 Task: In the Contact  Audrey.Davis@macys.com, Create email and send with subject: 'Elevate Your Success: Introducing a Transformative Opportunity', and with mail content 'Good Day,_x000D_
Embrace the power of innovation. Our disruptive solution will propel your industry forward and position you as a leader in your field._x000D_
Best Regards', attach the document: Business_plan.docx and insert image: visitingcard.jpg. Below Best Regards, write Twitter and insert the URL: 'twitter.com'. Mark checkbox to create task to follow up : In 1 month. Logged in from softage.10@softage.net
Action: Mouse moved to (107, 80)
Screenshot: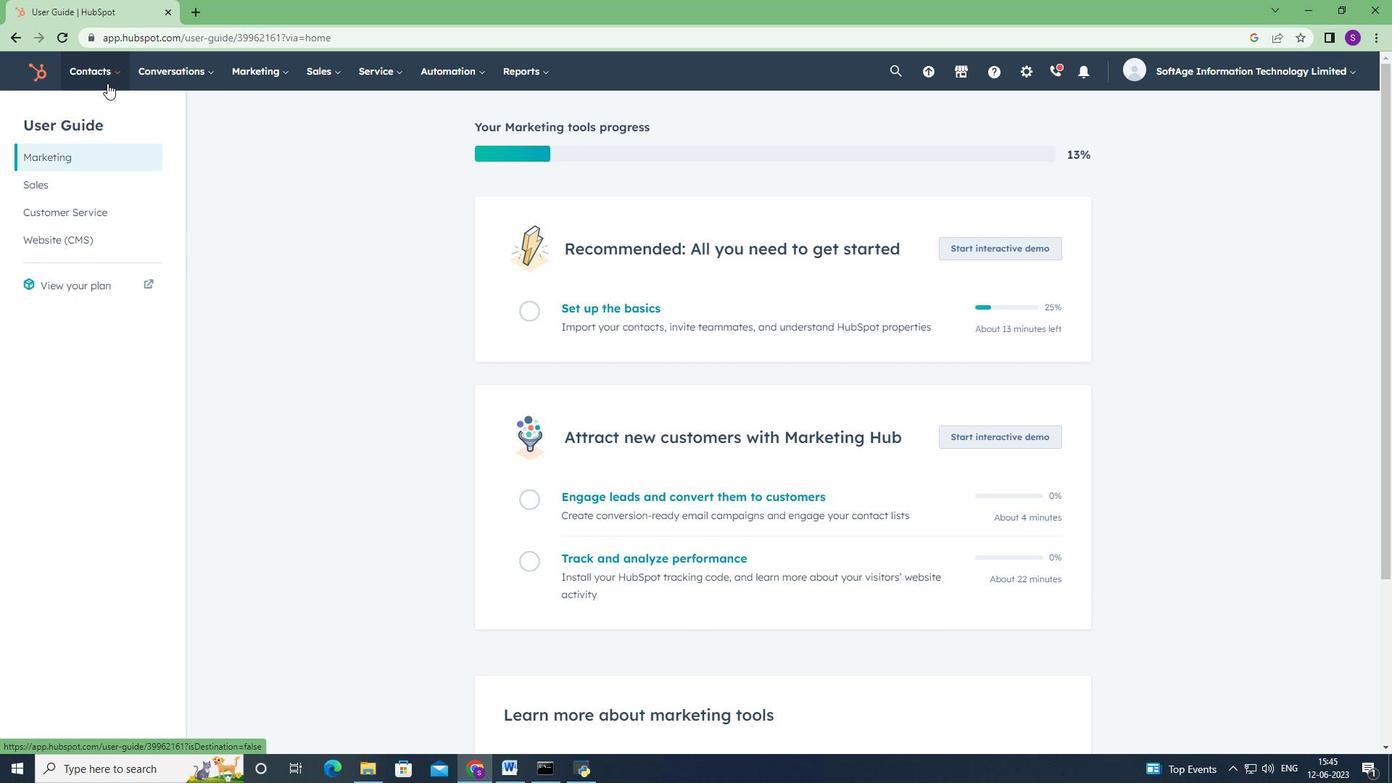 
Action: Mouse pressed left at (107, 80)
Screenshot: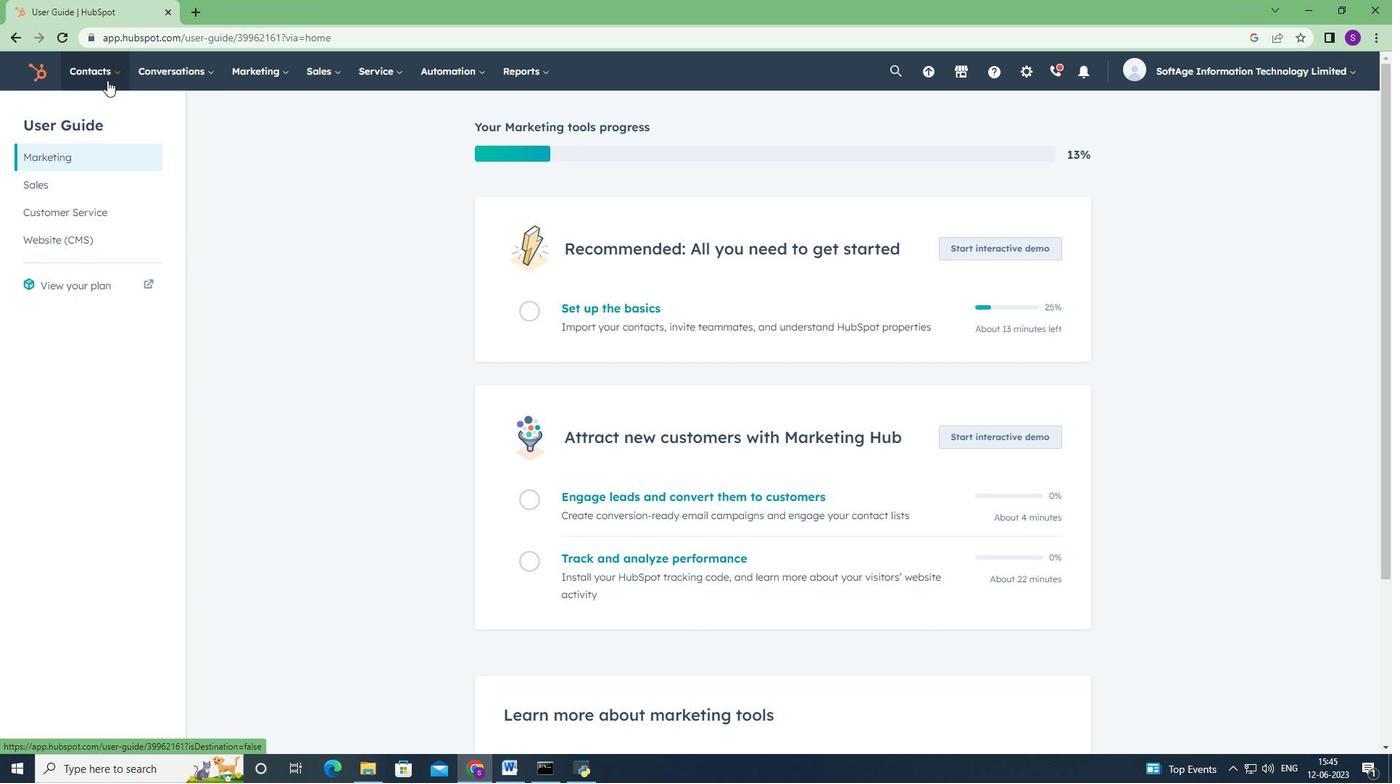 
Action: Mouse moved to (107, 122)
Screenshot: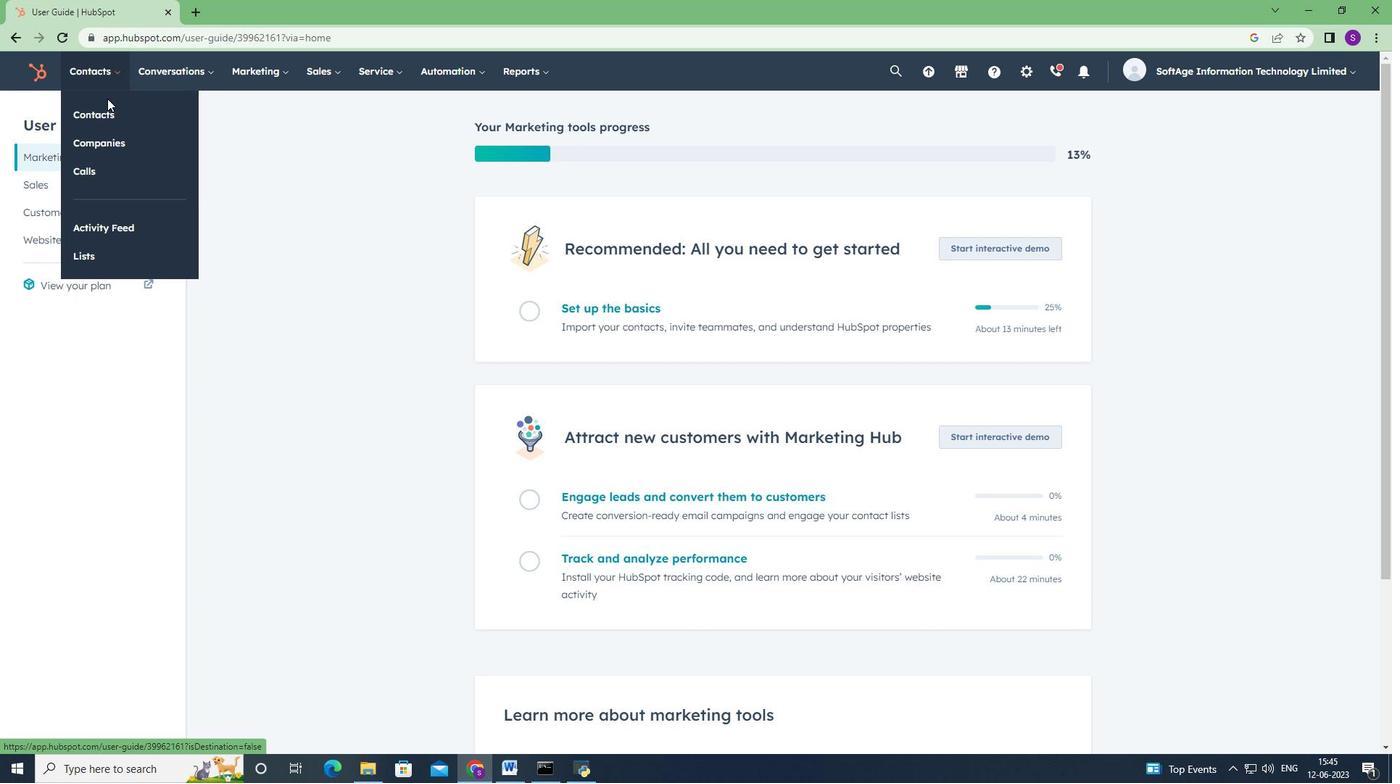 
Action: Mouse pressed left at (107, 122)
Screenshot: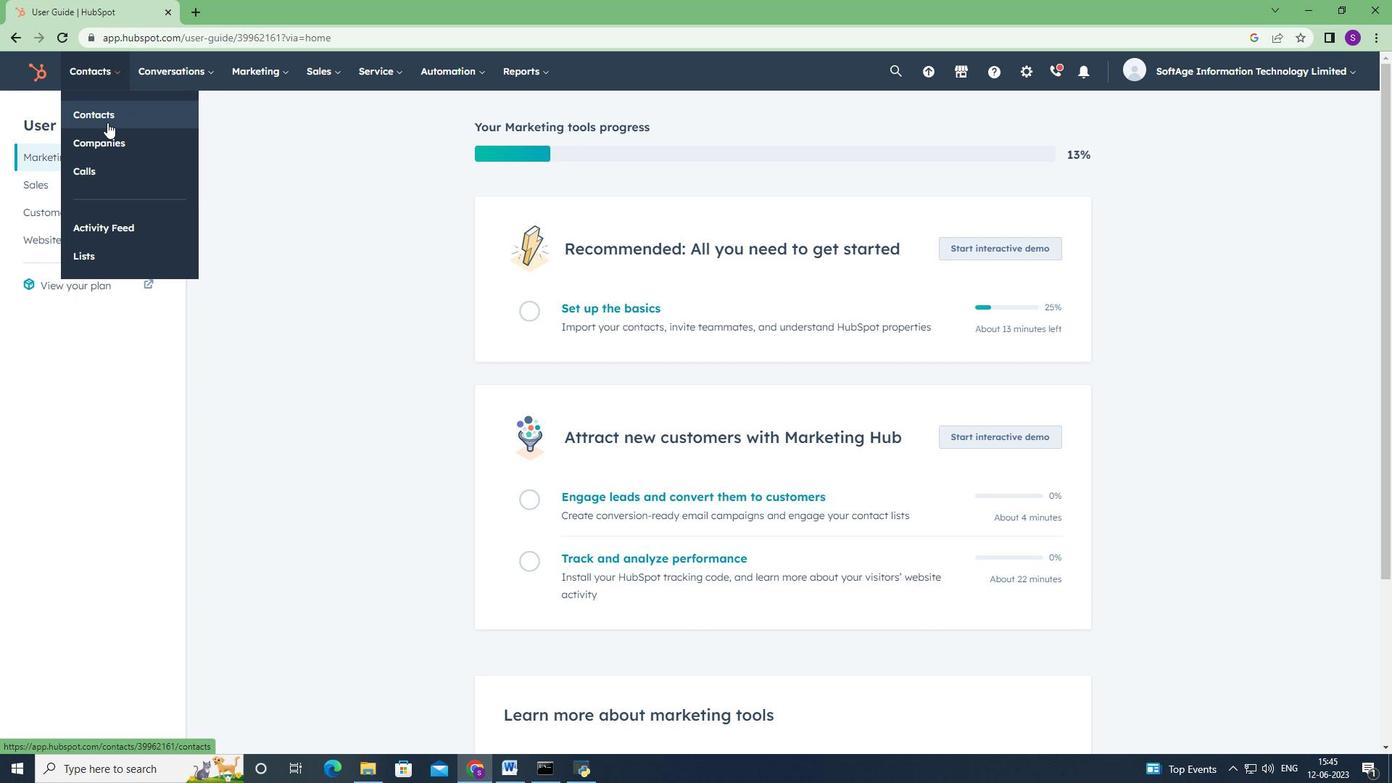 
Action: Mouse moved to (134, 242)
Screenshot: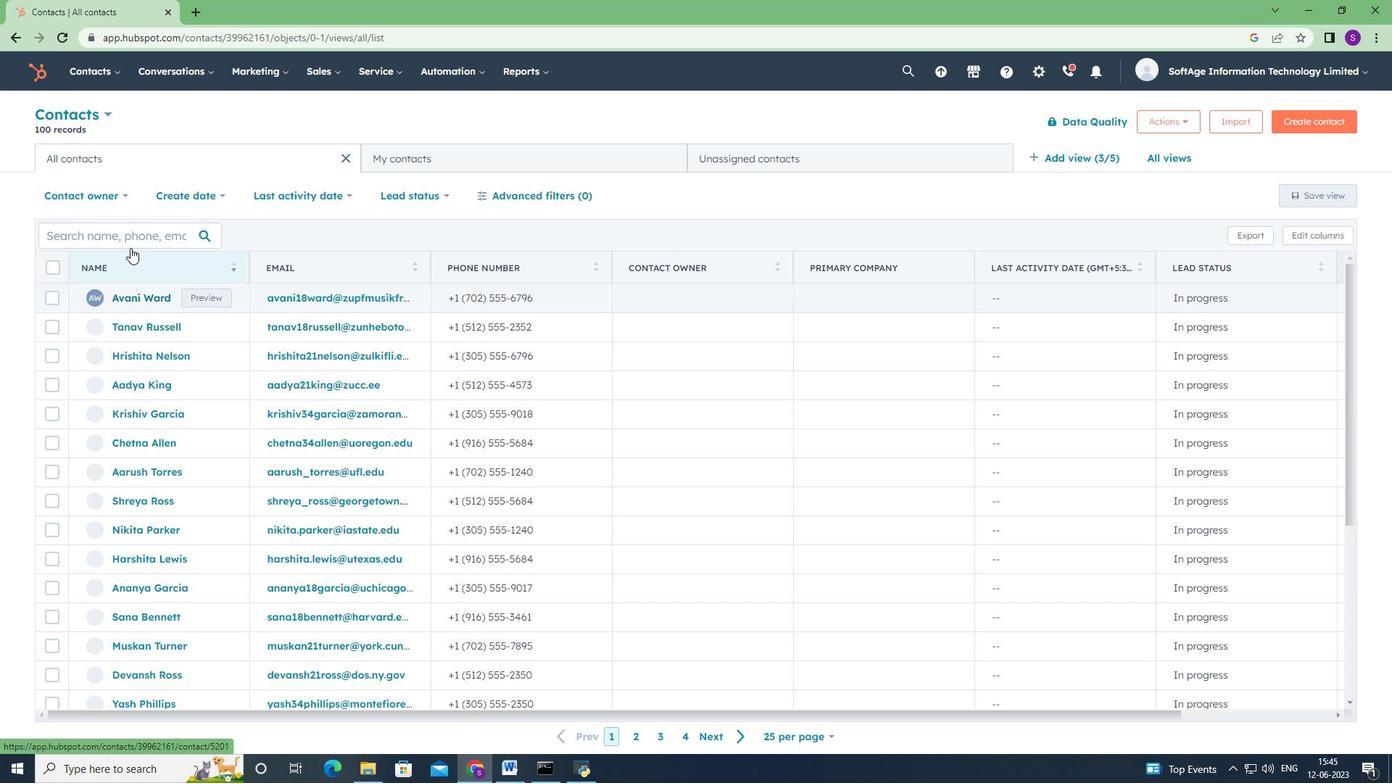 
Action: Mouse pressed left at (134, 242)
Screenshot: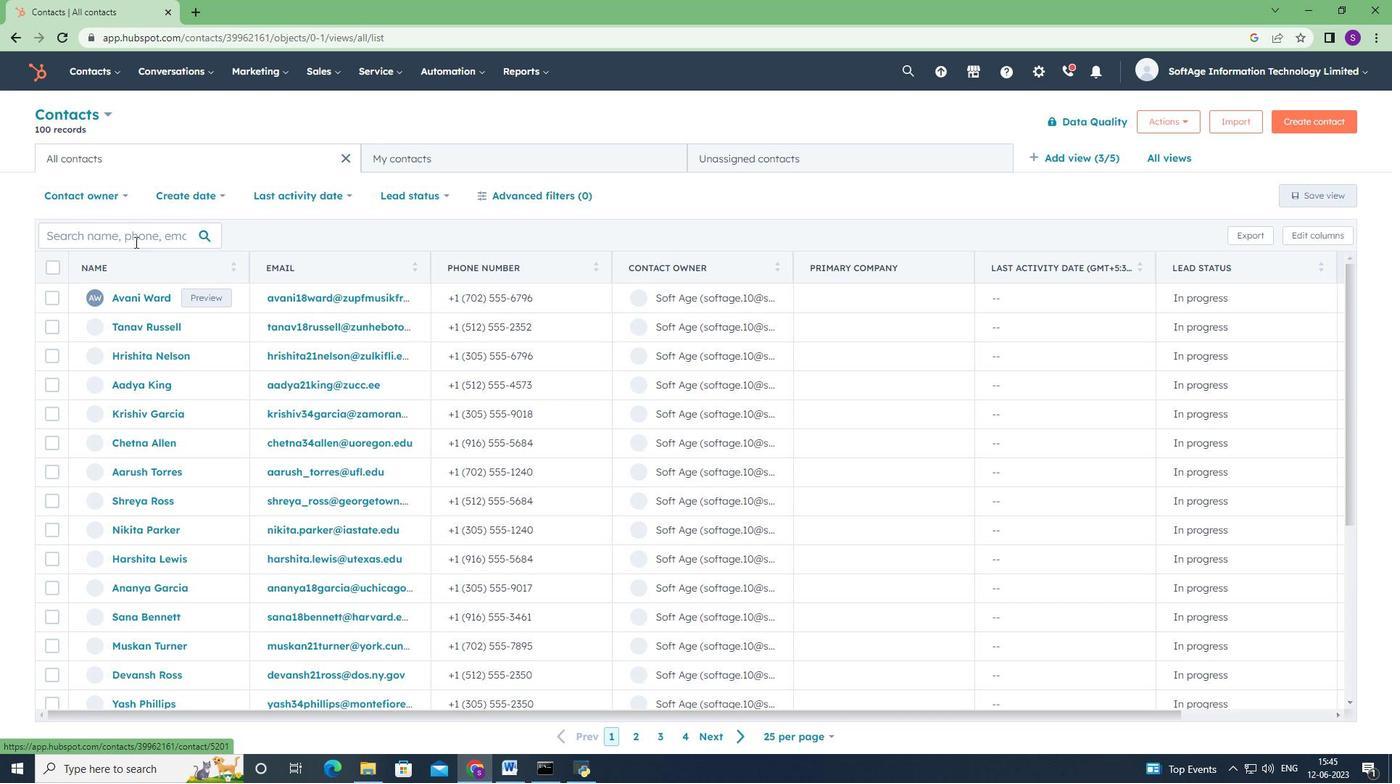 
Action: Key pressed <Key.shift>Audrey.<Key.shift><Key.shift><Key.shift><Key.shift><Key.shift><Key.shift><Key.shift><Key.shift><Key.shift><Key.shift><Key.shift><Key.shift><Key.shift><Key.shift><Key.shift>Davis<Key.shift><Key.shift>@macys.com
Screenshot: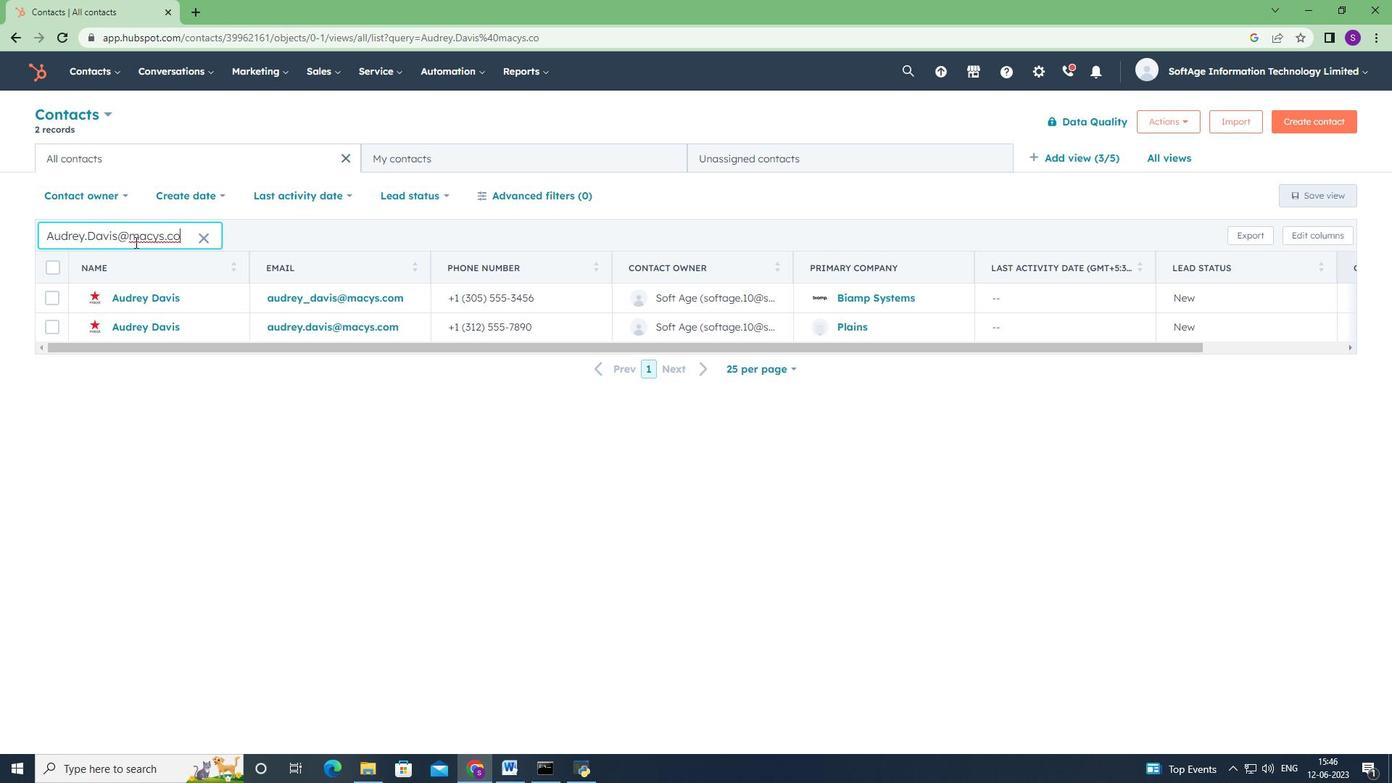 
Action: Mouse moved to (142, 329)
Screenshot: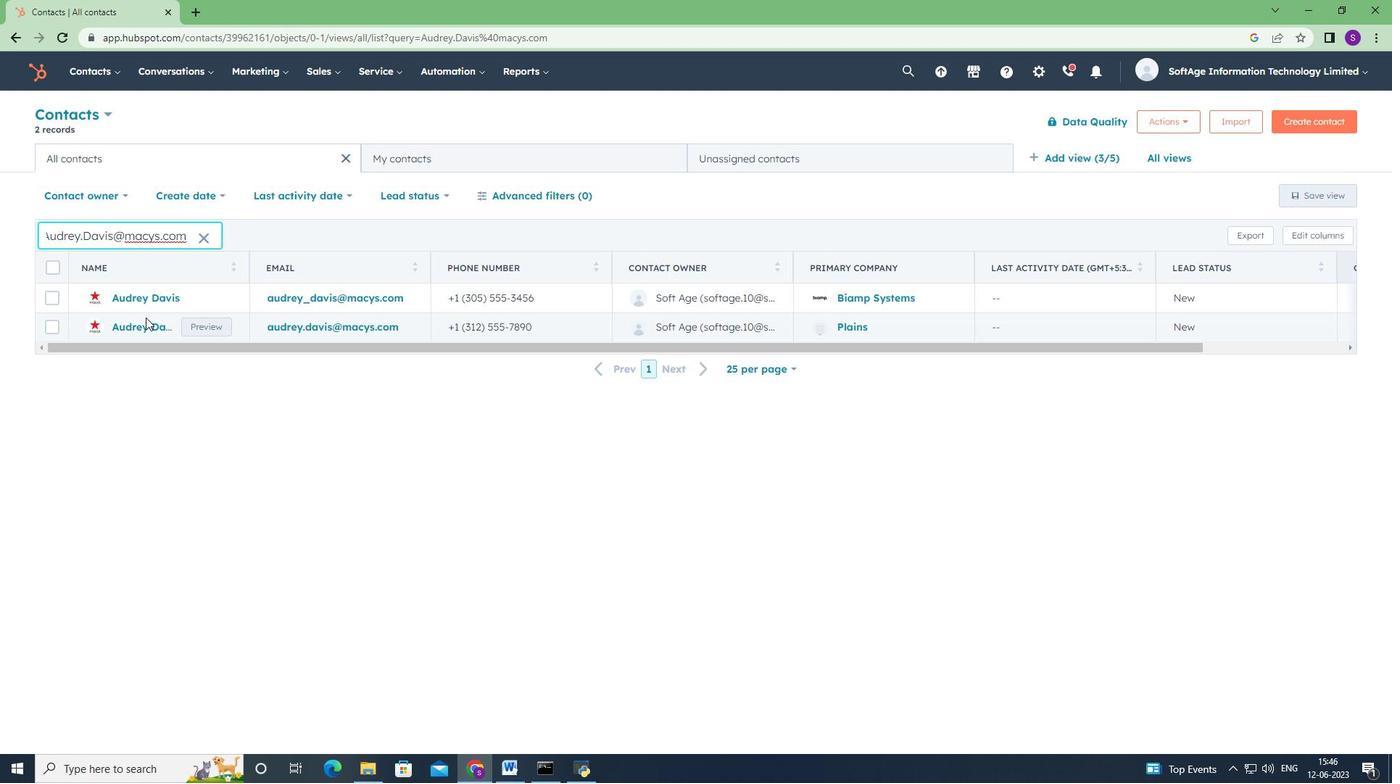 
Action: Mouse pressed left at (142, 329)
Screenshot: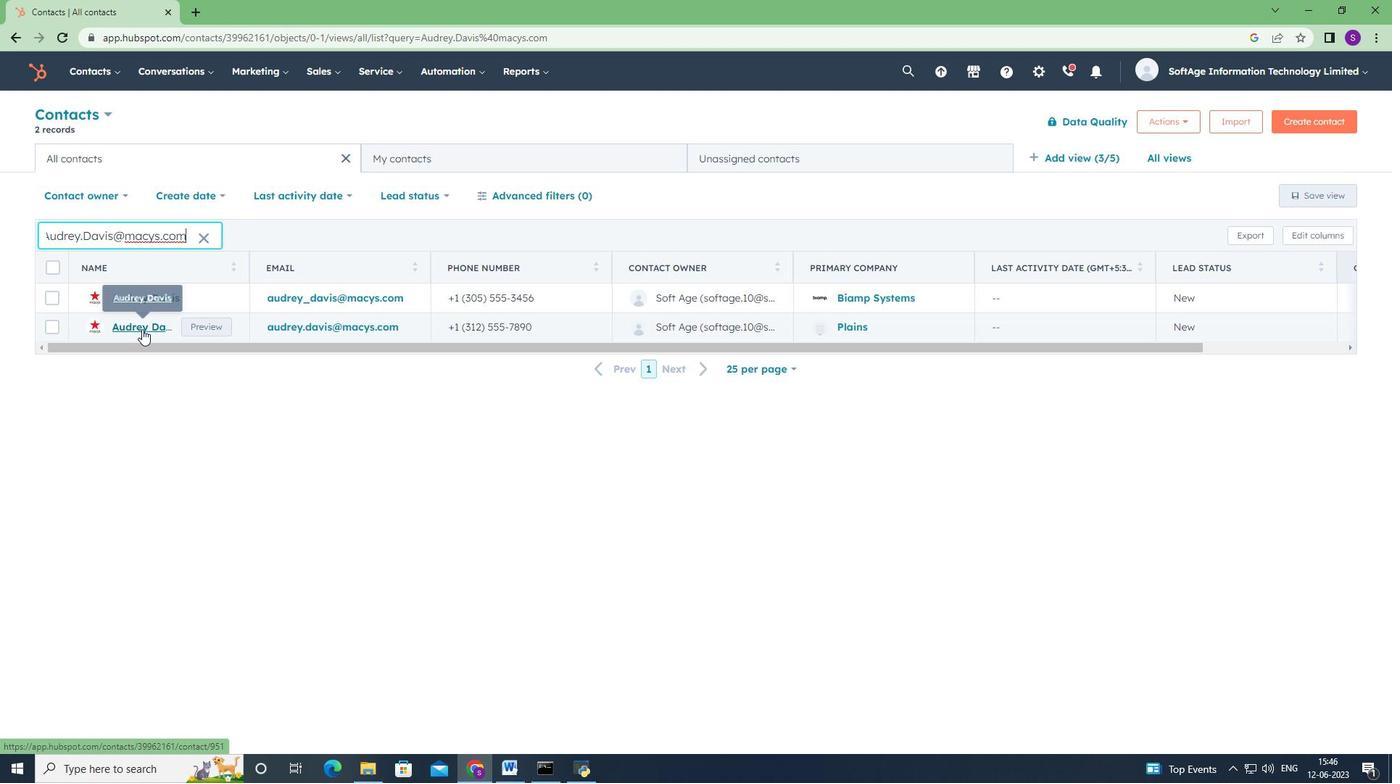 
Action: Mouse moved to (99, 247)
Screenshot: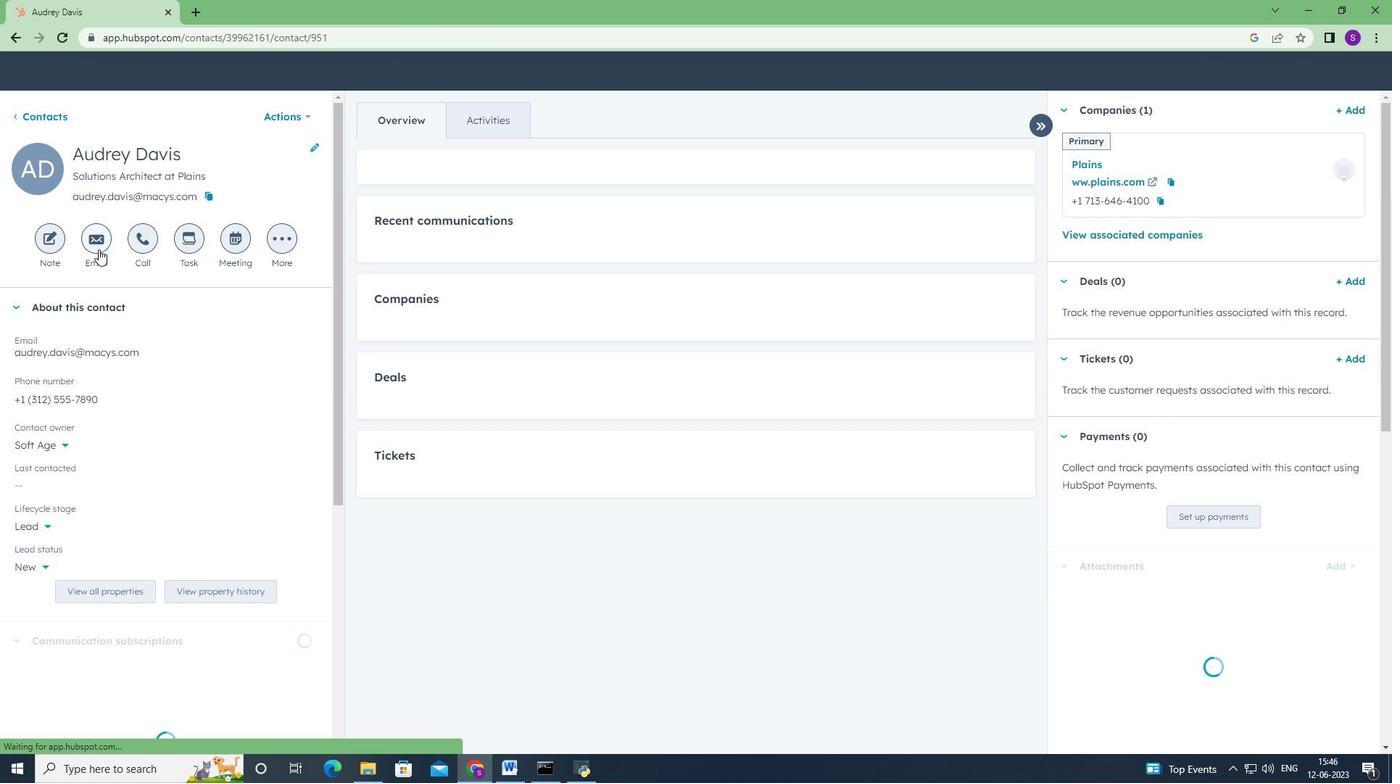
Action: Mouse pressed left at (99, 247)
Screenshot: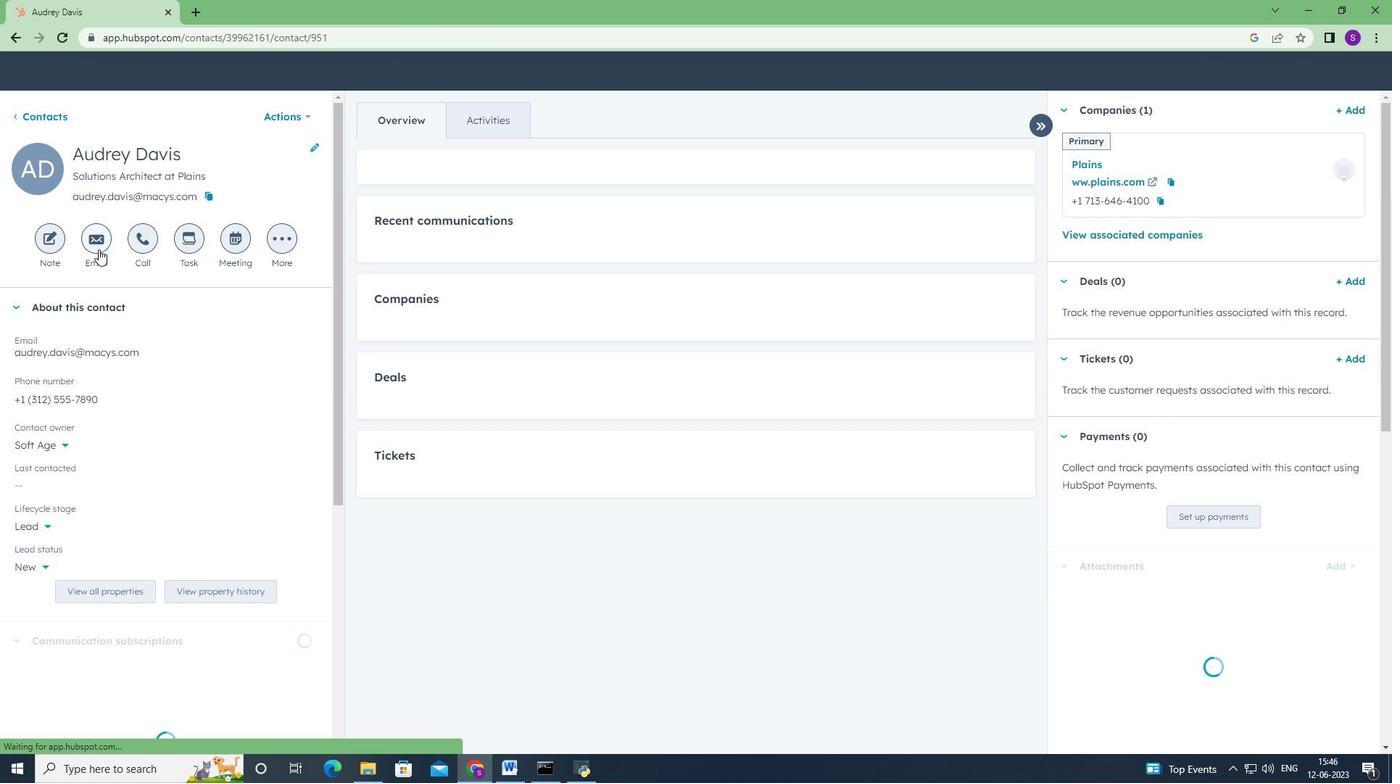 
Action: Mouse moved to (882, 485)
Screenshot: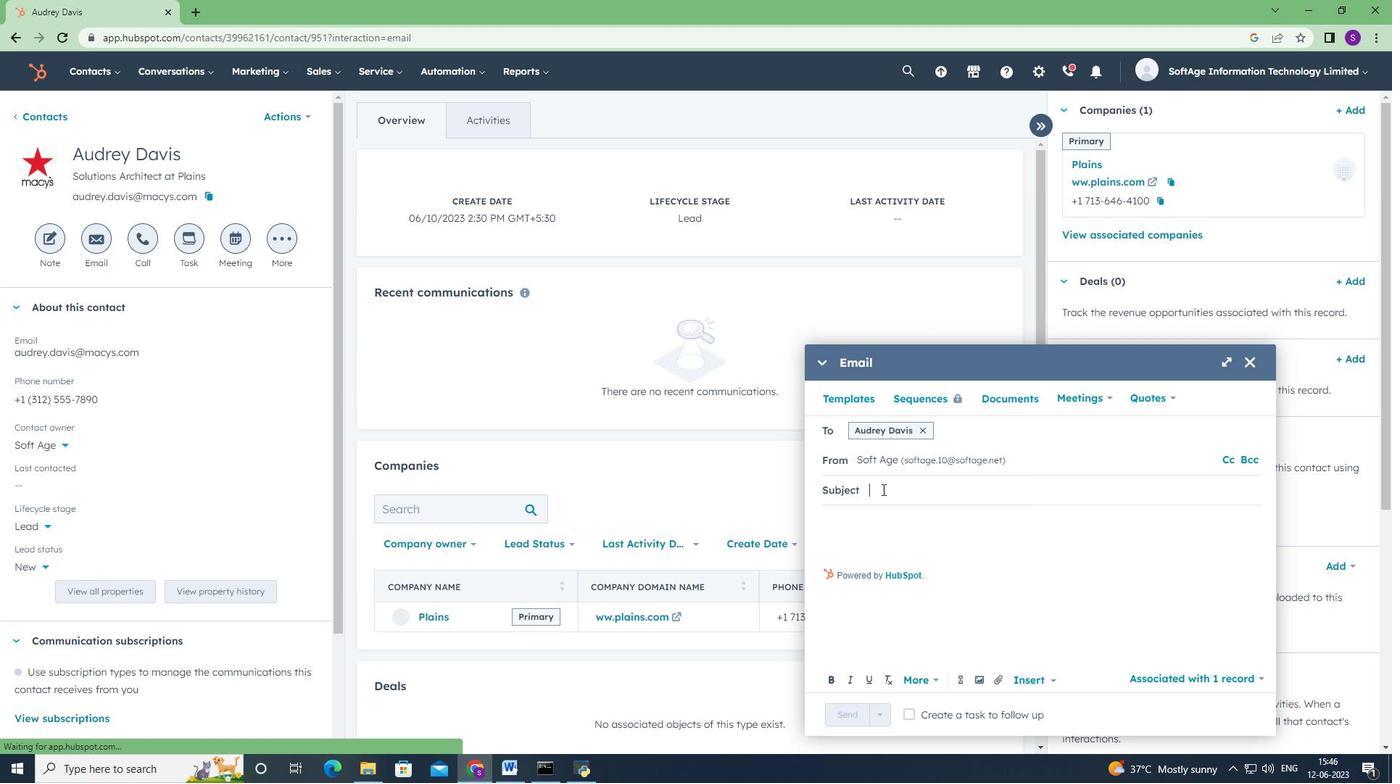 
Action: Key pressed <Key.shift>Elevate<Key.space><Key.shift>Your<Key.space><Key.shift><Key.shift><Key.shift><Key.shift><Key.shift><Key.shift><Key.shift><Key.shift><Key.shift><Key.shift><Key.shift><Key.shift><Key.shift><Key.shift><Key.shift>Success<Key.shift><Key.shift><Key.shift><Key.shift><Key.shift><Key.shift><Key.shift><Key.shift><Key.shift><Key.shift><Key.shift><Key.shift><Key.shift><Key.shift><Key.shift><Key.shift><Key.shift><Key.shift><Key.shift><Key.shift><Key.shift><Key.shift><Key.shift><Key.shift><Key.shift><Key.shift><Key.shift>:<Key.space><Key.shift><Key.shift><Key.shift>Introducing<Key.space>a<Key.space><Key.shift>Transformative<Key.space><Key.shift>Opportunity
Screenshot: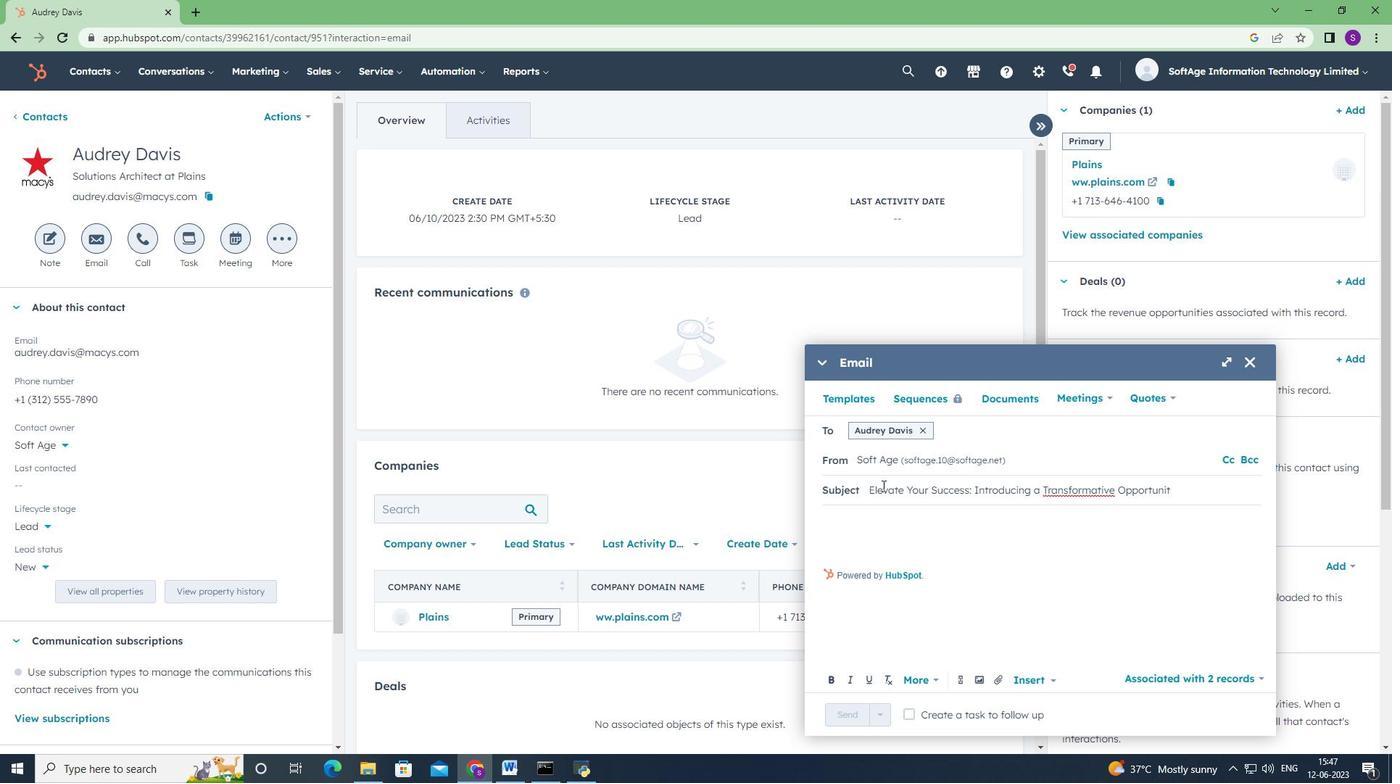 
Action: Mouse moved to (854, 525)
Screenshot: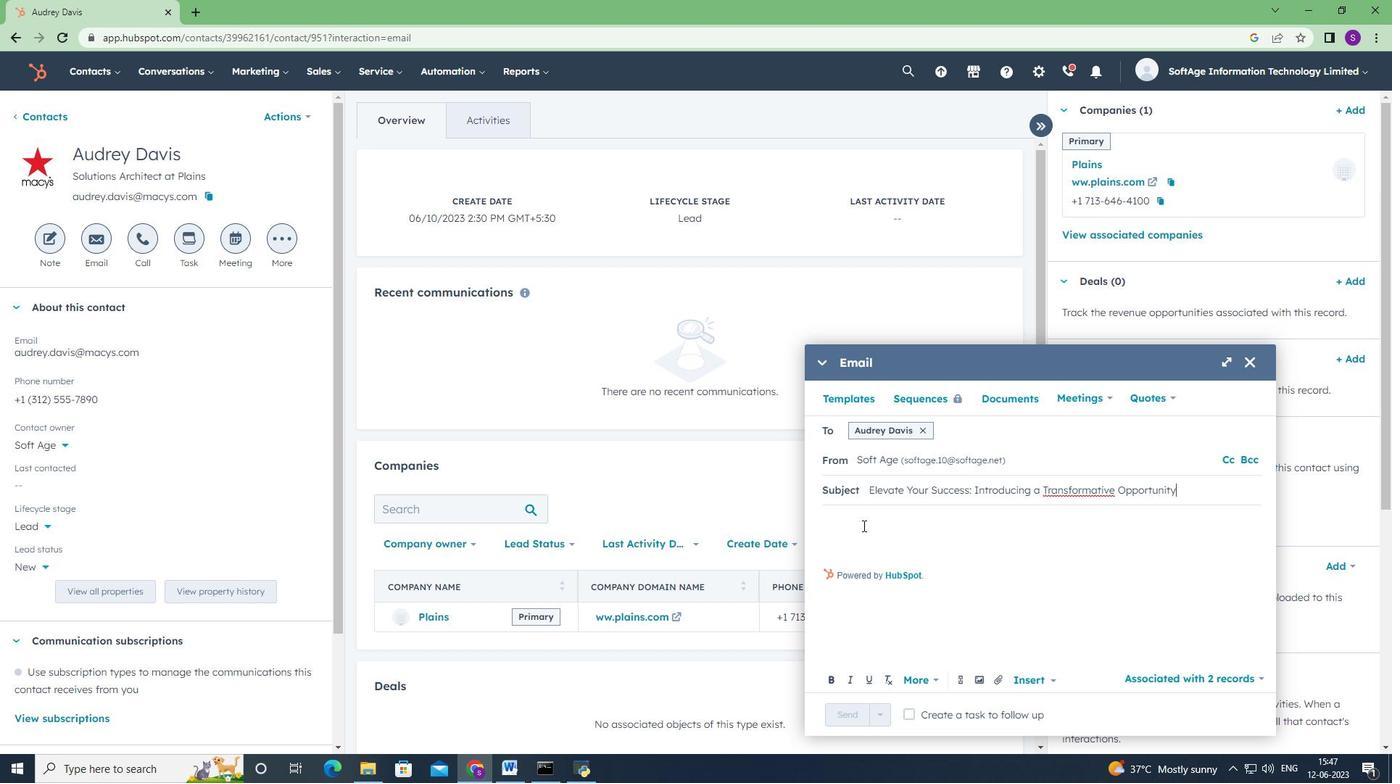 
Action: Mouse pressed left at (854, 525)
Screenshot: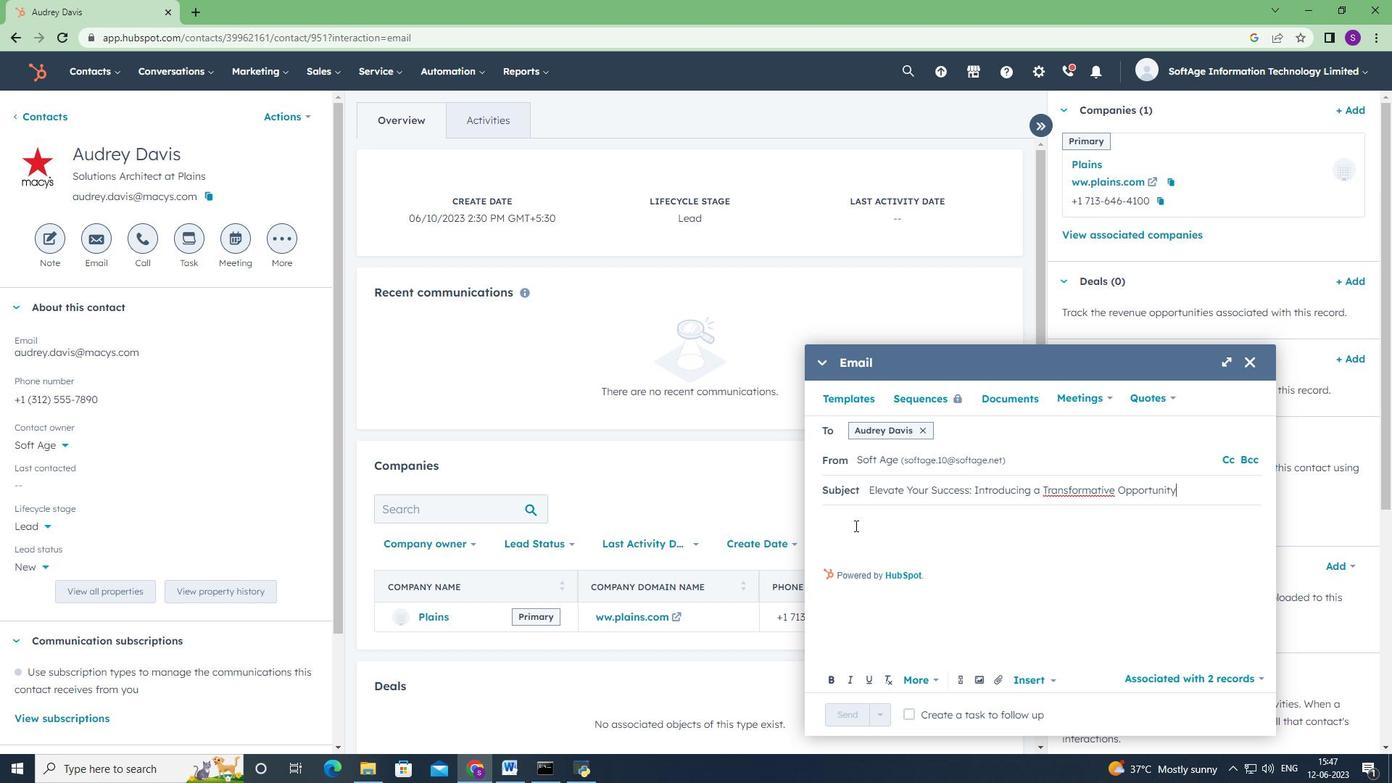 
Action: Key pressed <Key.shift><Key.shift><Key.shift><Key.shift><Key.shift><Key.shift><Key.shift><Key.shift><Key.shift>Good<Key.space><Key.shift>Day<Key.enter><Key.shift><Key.shift><Key.shift><Key.shift><Key.shift><Key.shift><Key.shift><Key.shift><Key.shift><Key.shift><Key.shift>Embrace<Key.space>the<Key.space>power<Key.space>of<Key.space>innovation.<Key.space><Key.shift>Our<Key.space>disruptive<Key.space>solution<Key.space>will<Key.space>propel<Key.space>your<Key.space>industry<Key.space>forward<Key.space>and<Key.space>position<Key.space>you<Key.space>as<Key.space>a<Key.space>leader<Key.space>in<Key.space>your<Key.space>field.
Screenshot: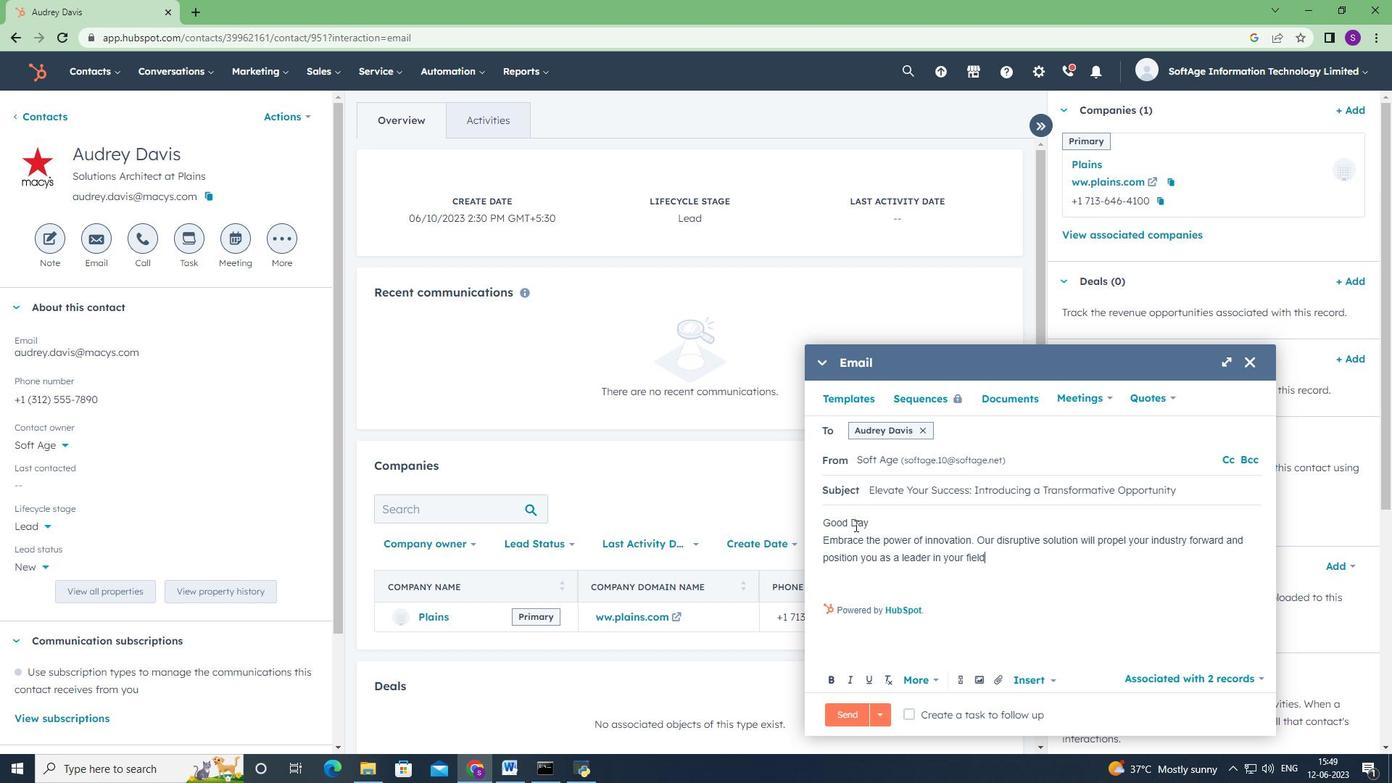 
Action: Mouse moved to (978, 587)
Screenshot: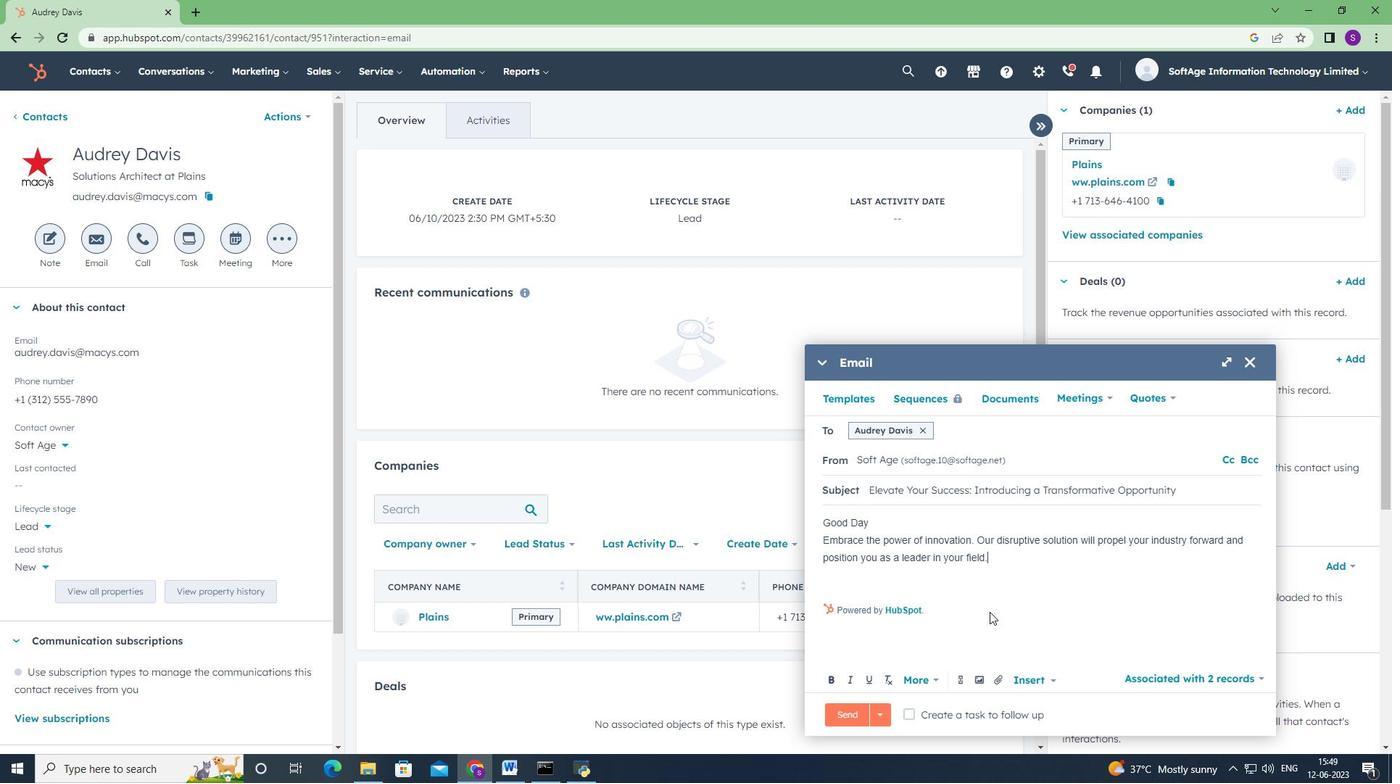 
Action: Key pressed <Key.enter><Key.shift><Key.shift><Key.shift><Key.shift><Key.shift><Key.shift><Key.shift><Key.shift><Key.shift><Key.shift><Key.shift><Key.shift><Key.shift><Key.shift><Key.shift><Key.shift><Key.shift><Key.shift><Key.shift><Key.shift><Key.shift><Key.shift><Key.shift><Key.shift><Key.shift><Key.shift><Key.shift><Key.shift><Key.shift><Key.shift><Key.shift><Key.shift><Key.shift><Key.shift><Key.shift><Key.shift><Key.shift><Key.shift>Best<Key.space><Key.shift>Regards
Screenshot: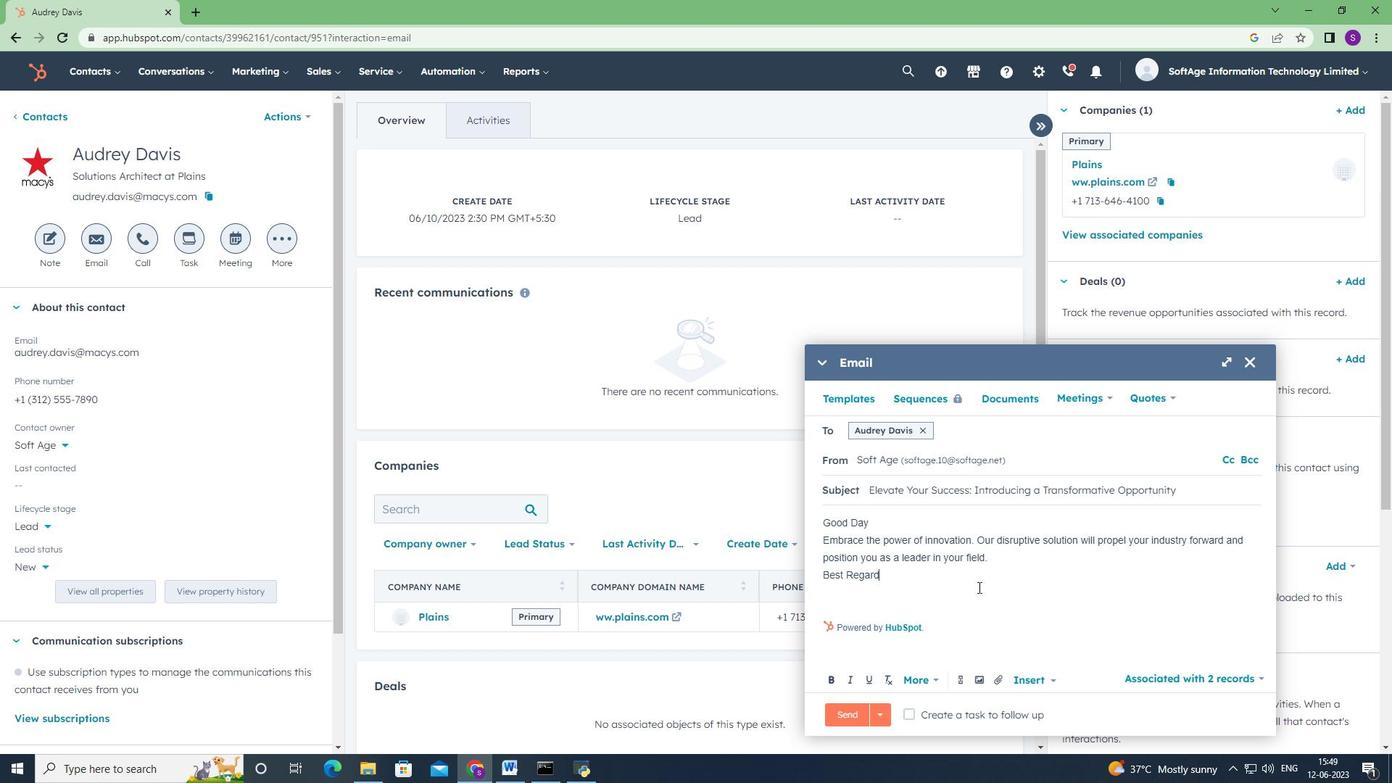 
Action: Mouse moved to (997, 679)
Screenshot: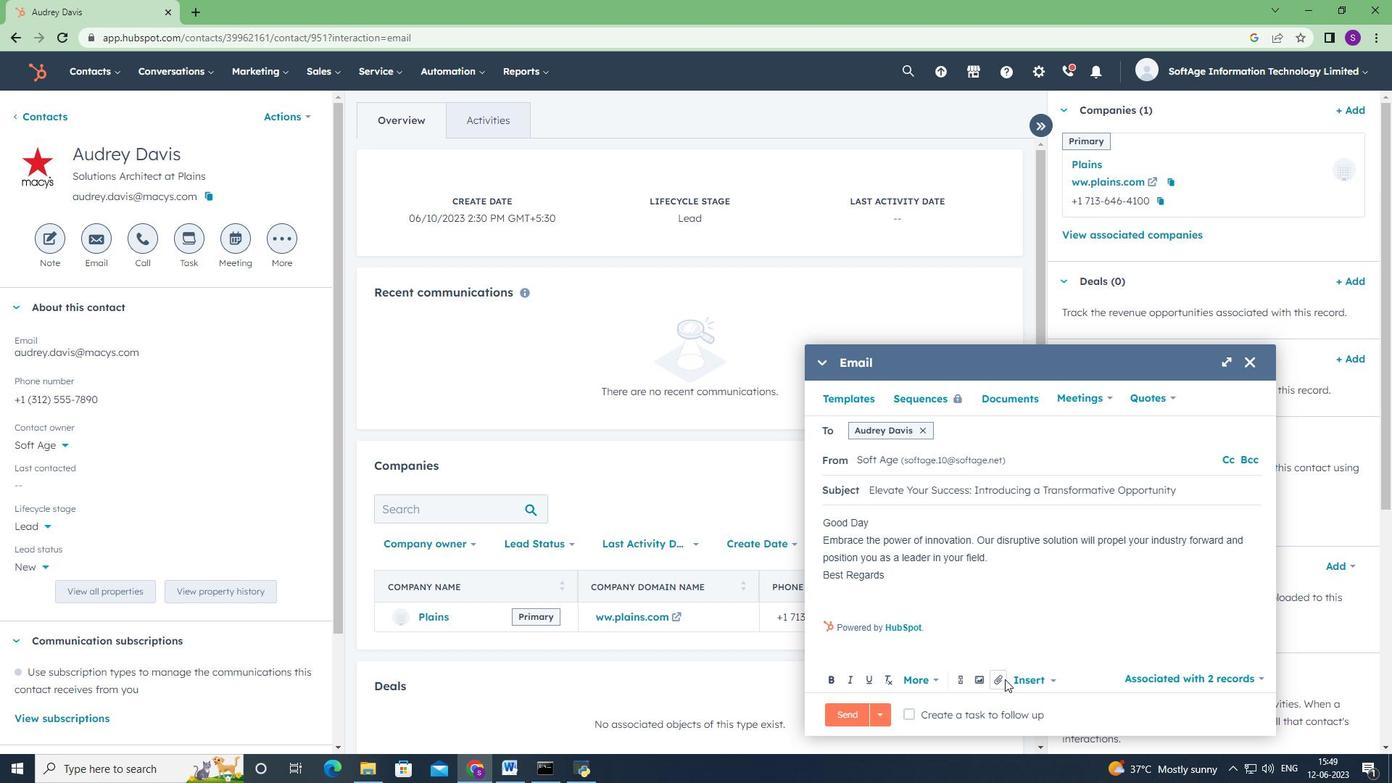 
Action: Key pressed <Key.enter>
Screenshot: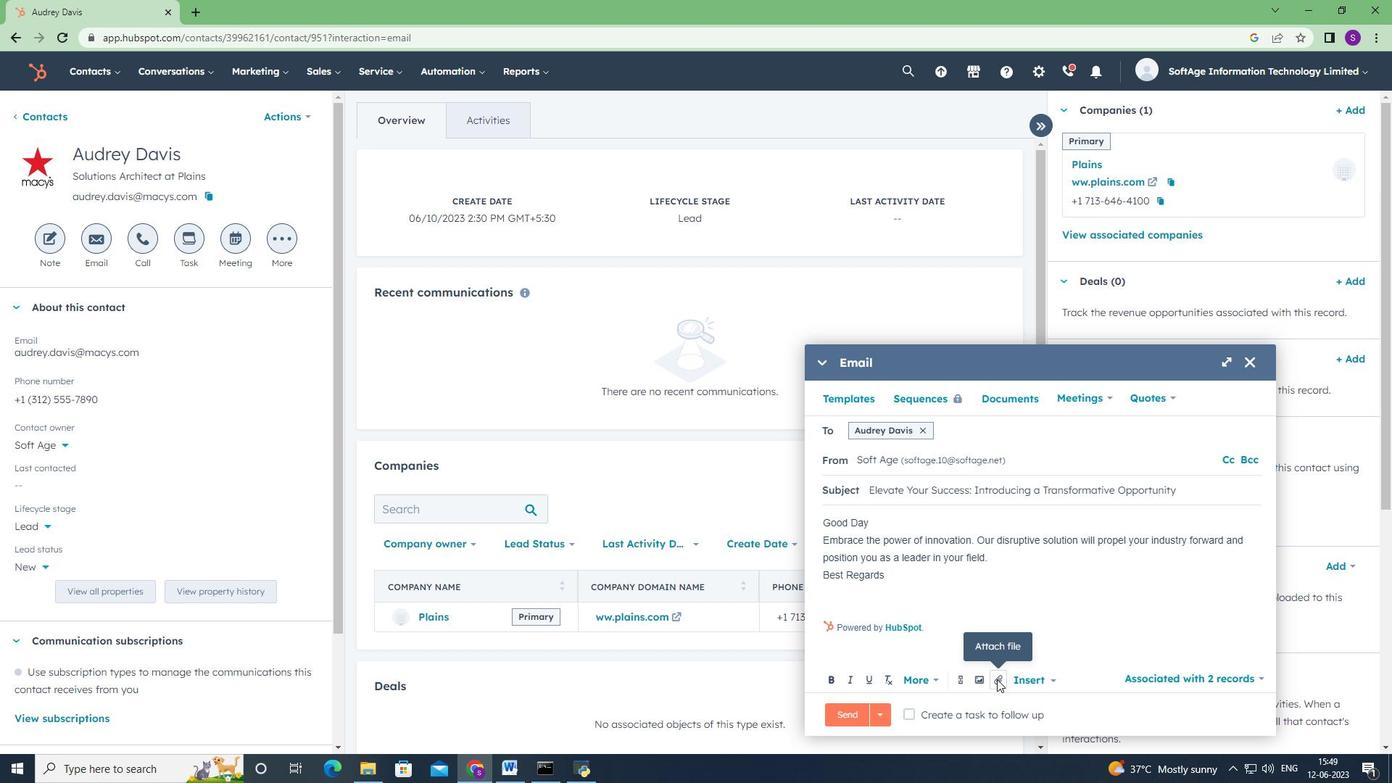 
Action: Mouse pressed left at (997, 679)
Screenshot: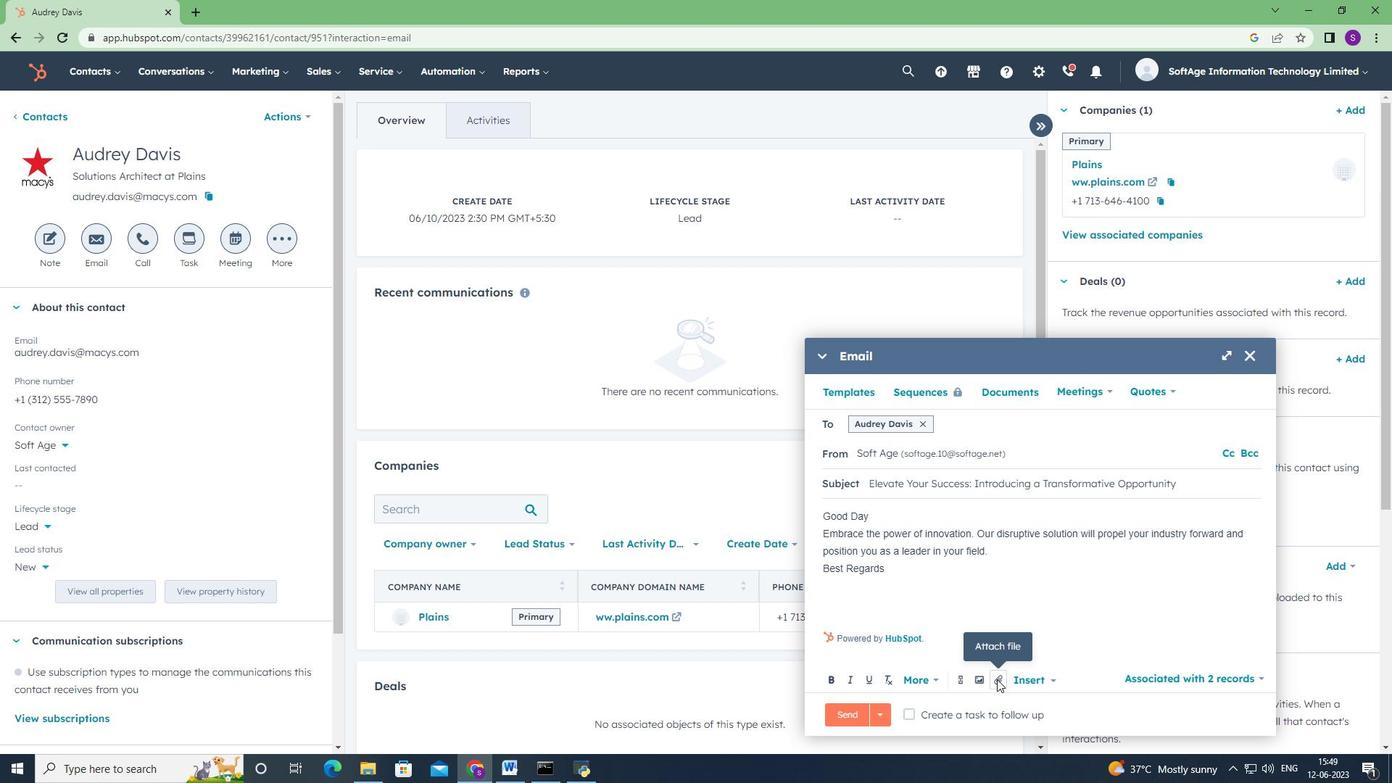 
Action: Mouse moved to (1015, 641)
Screenshot: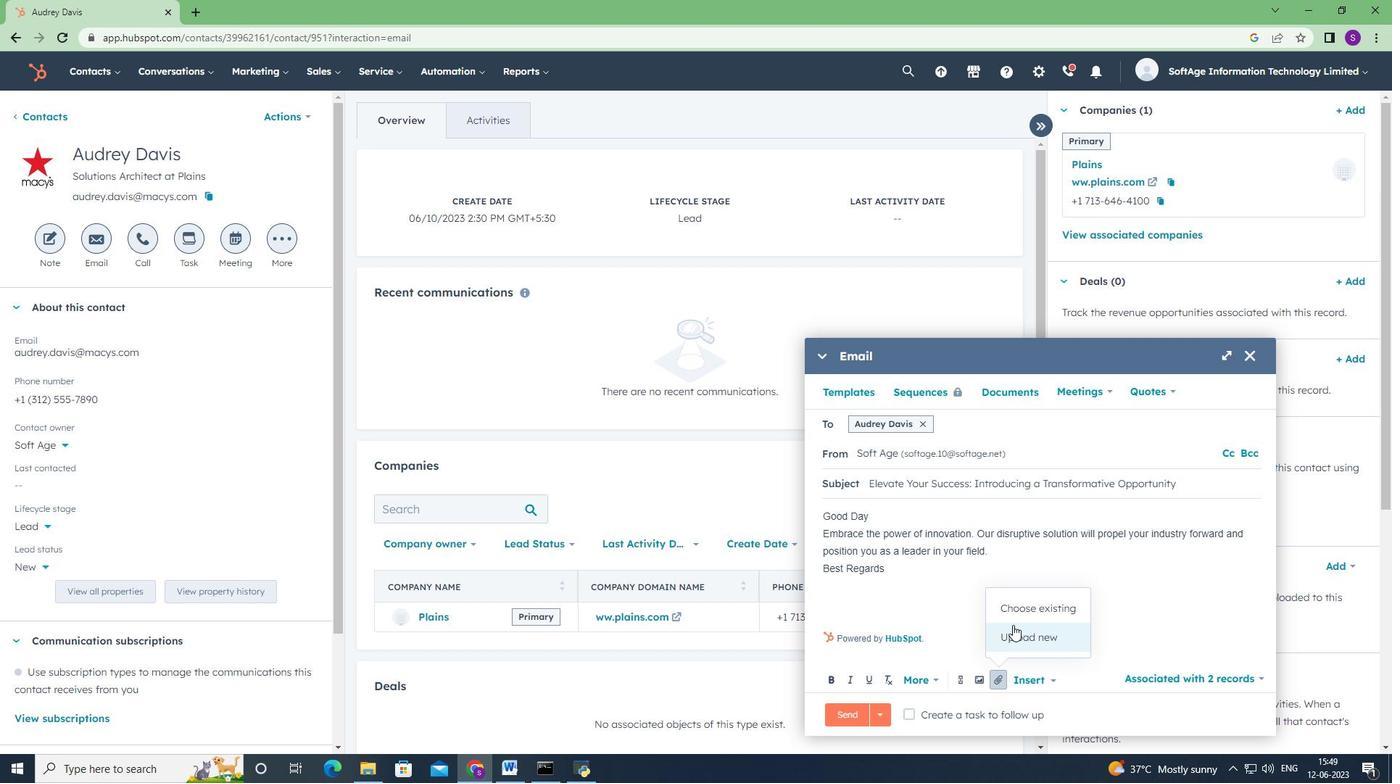 
Action: Mouse pressed left at (1015, 641)
Screenshot: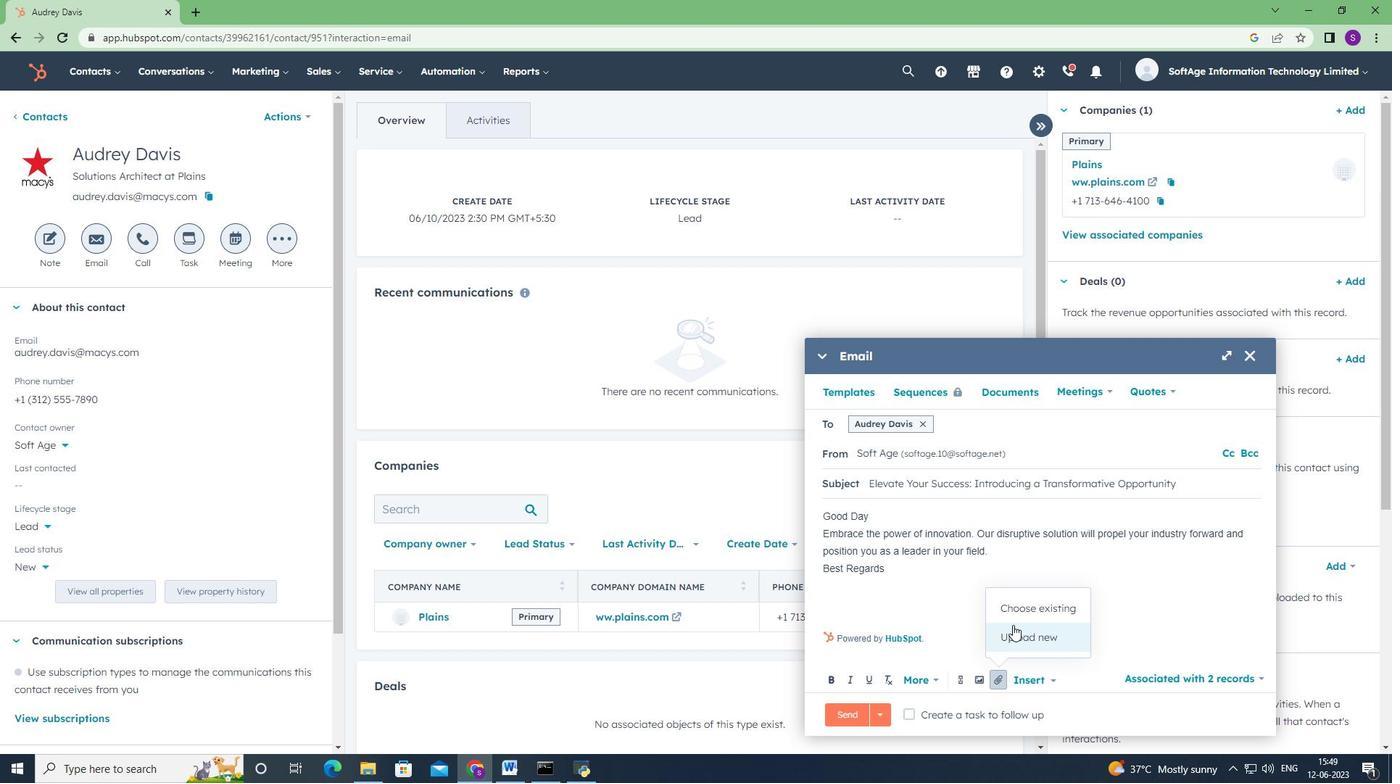 
Action: Mouse moved to (69, 182)
Screenshot: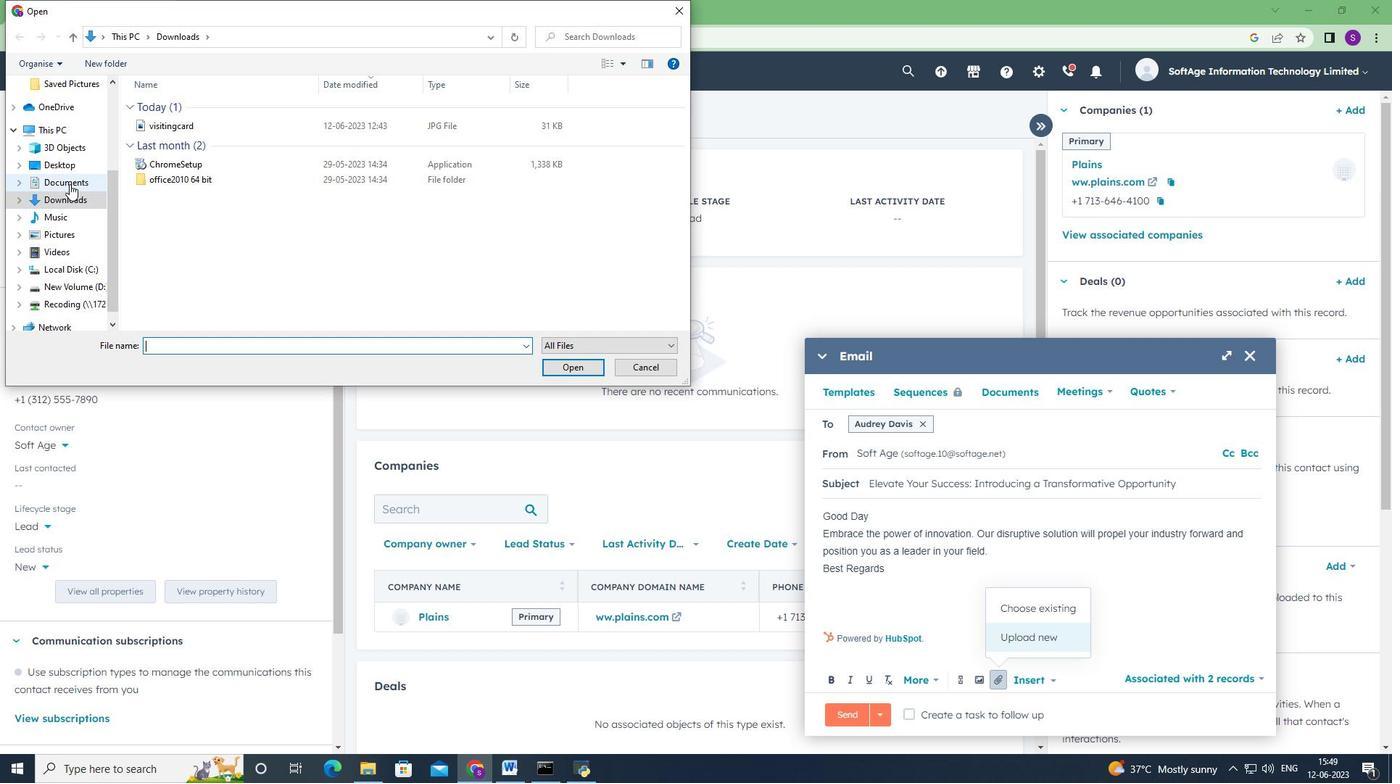 
Action: Mouse pressed left at (69, 182)
Screenshot: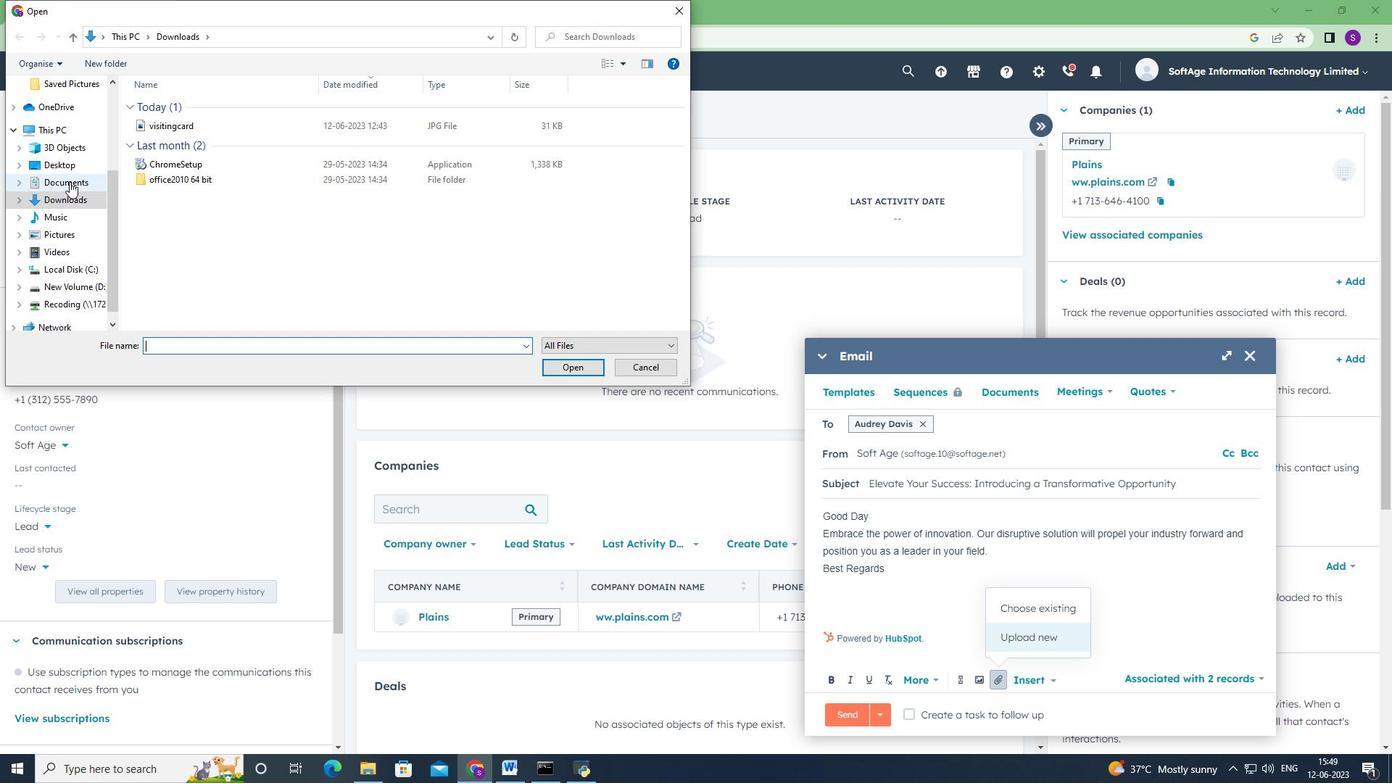 
Action: Mouse moved to (192, 116)
Screenshot: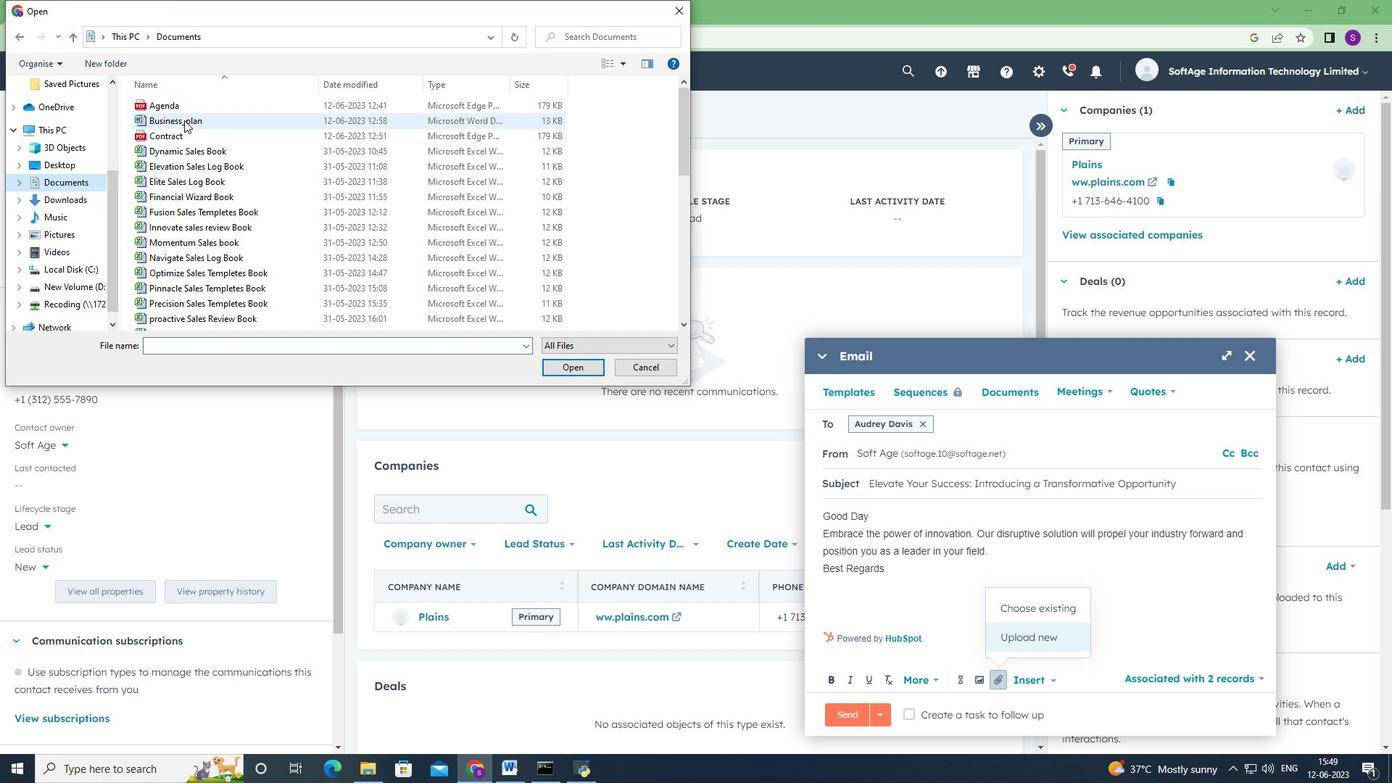 
Action: Mouse pressed left at (192, 116)
Screenshot: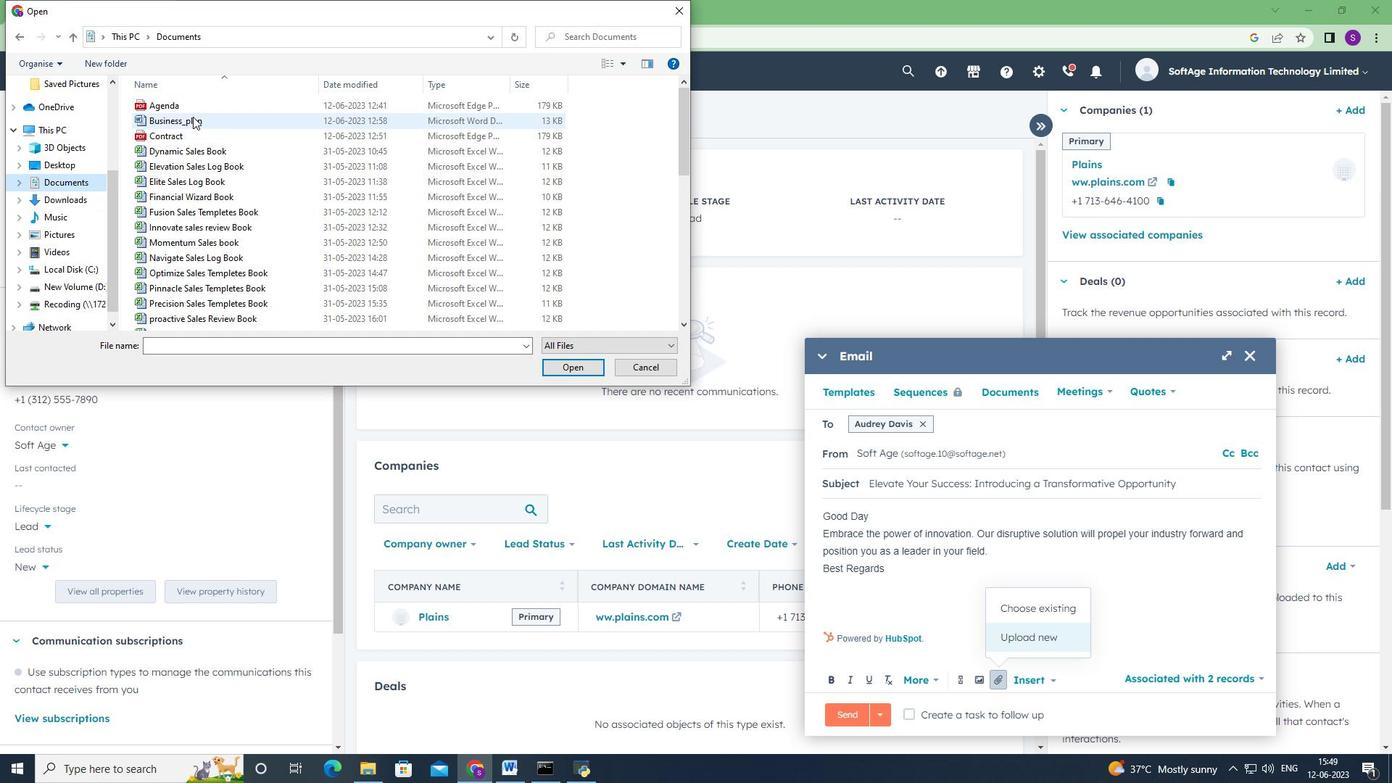 
Action: Mouse moved to (580, 364)
Screenshot: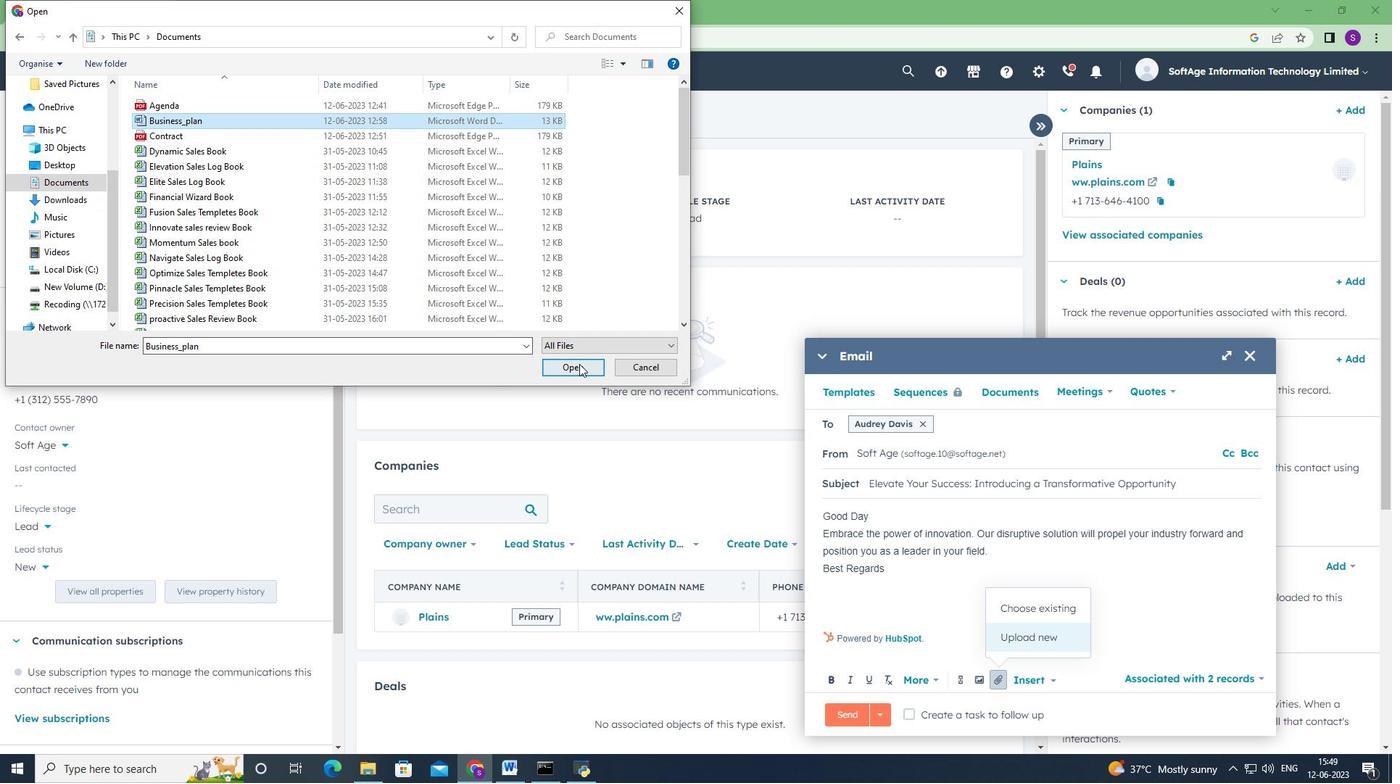 
Action: Mouse pressed left at (580, 364)
Screenshot: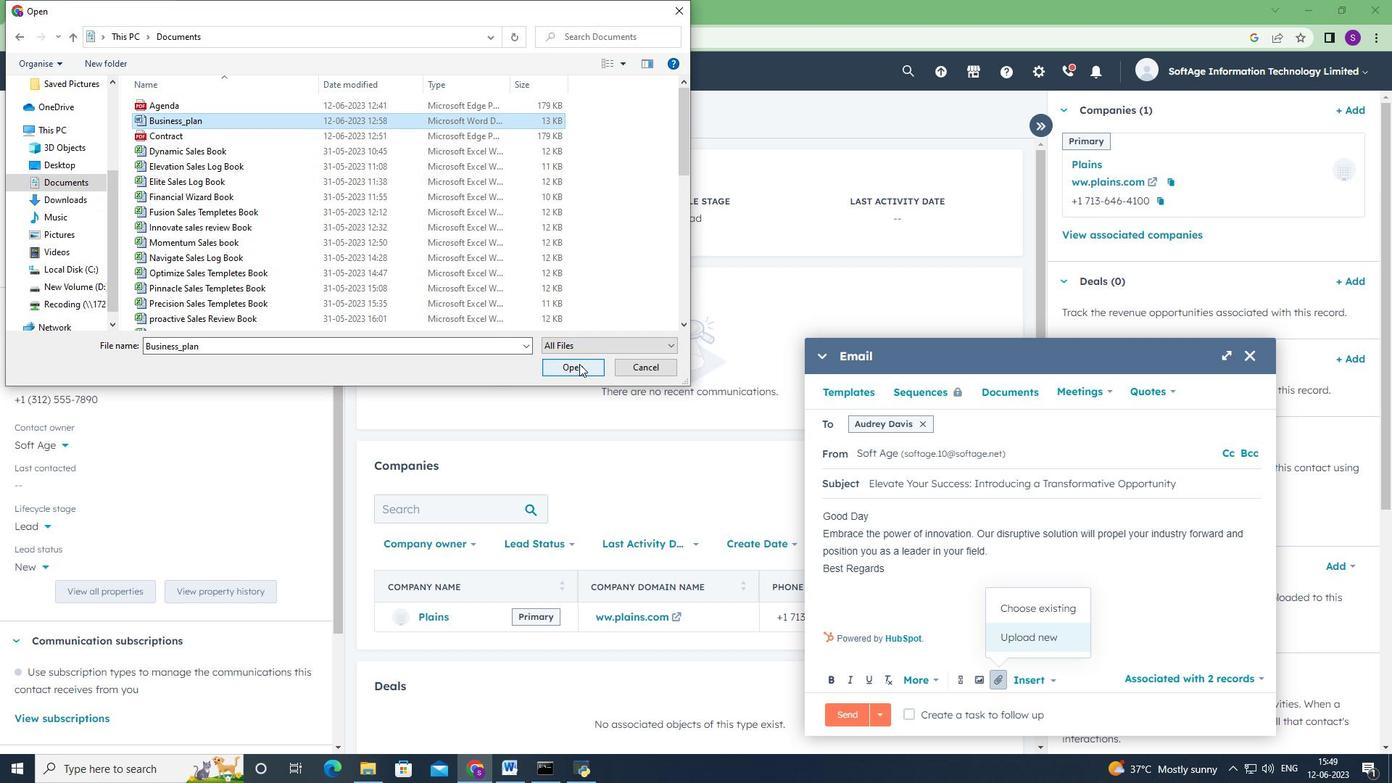 
Action: Mouse moved to (978, 642)
Screenshot: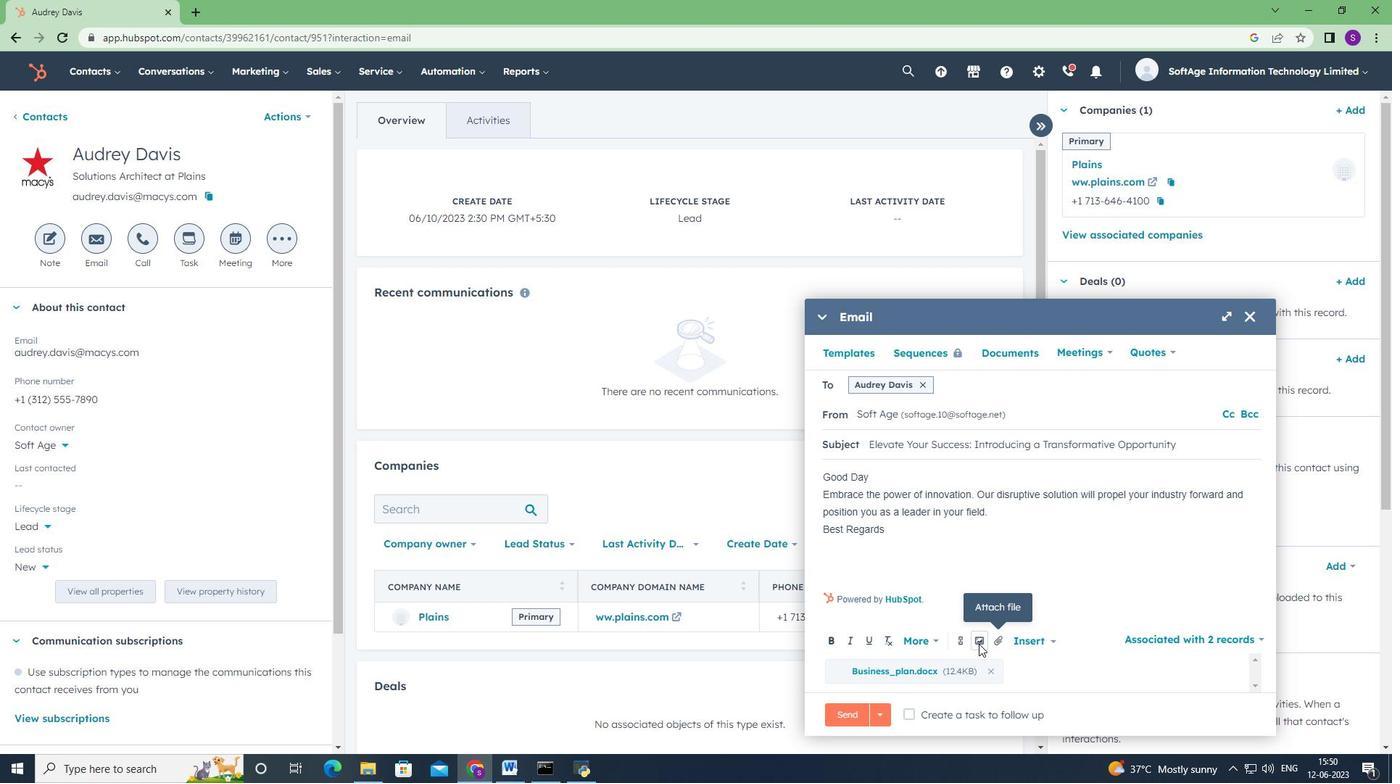
Action: Mouse pressed left at (978, 642)
Screenshot: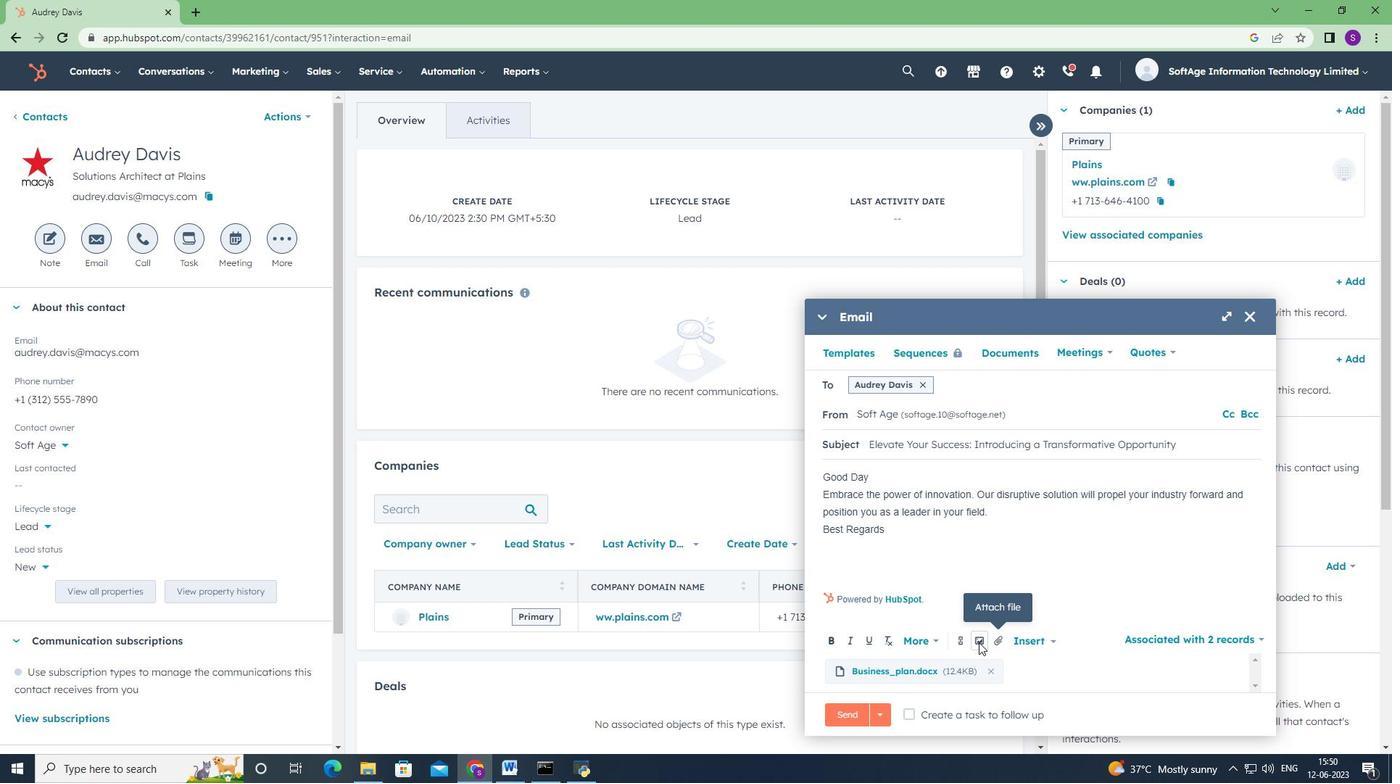 
Action: Mouse moved to (967, 600)
Screenshot: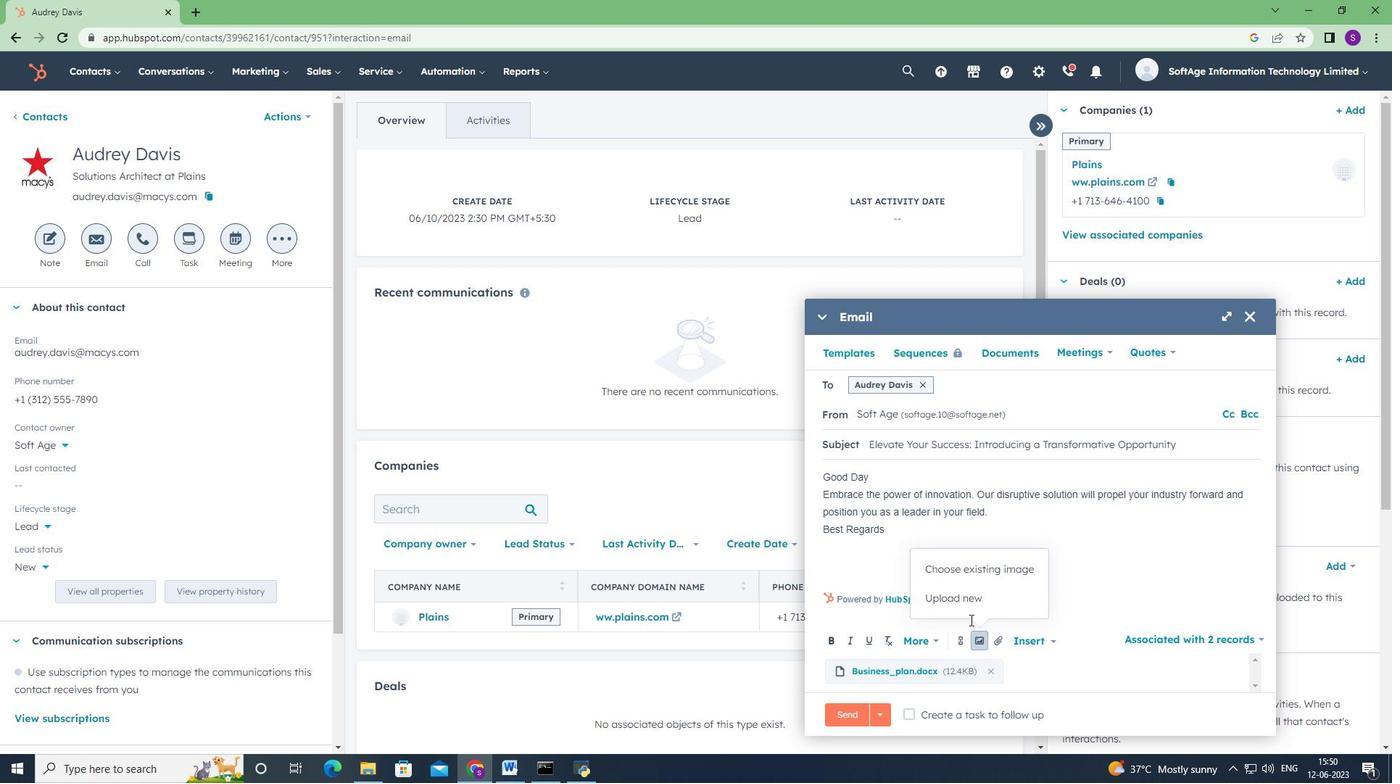 
Action: Mouse pressed left at (967, 600)
Screenshot: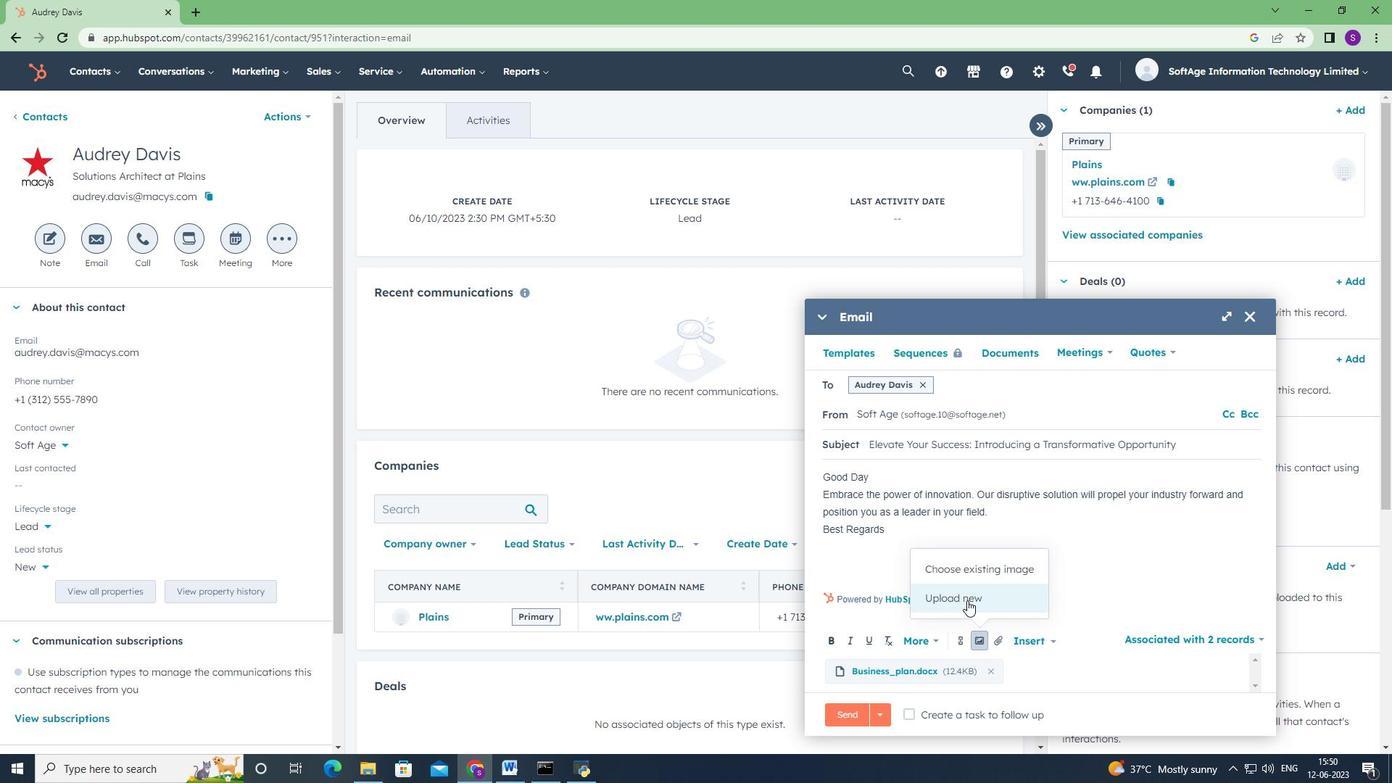 
Action: Mouse moved to (54, 203)
Screenshot: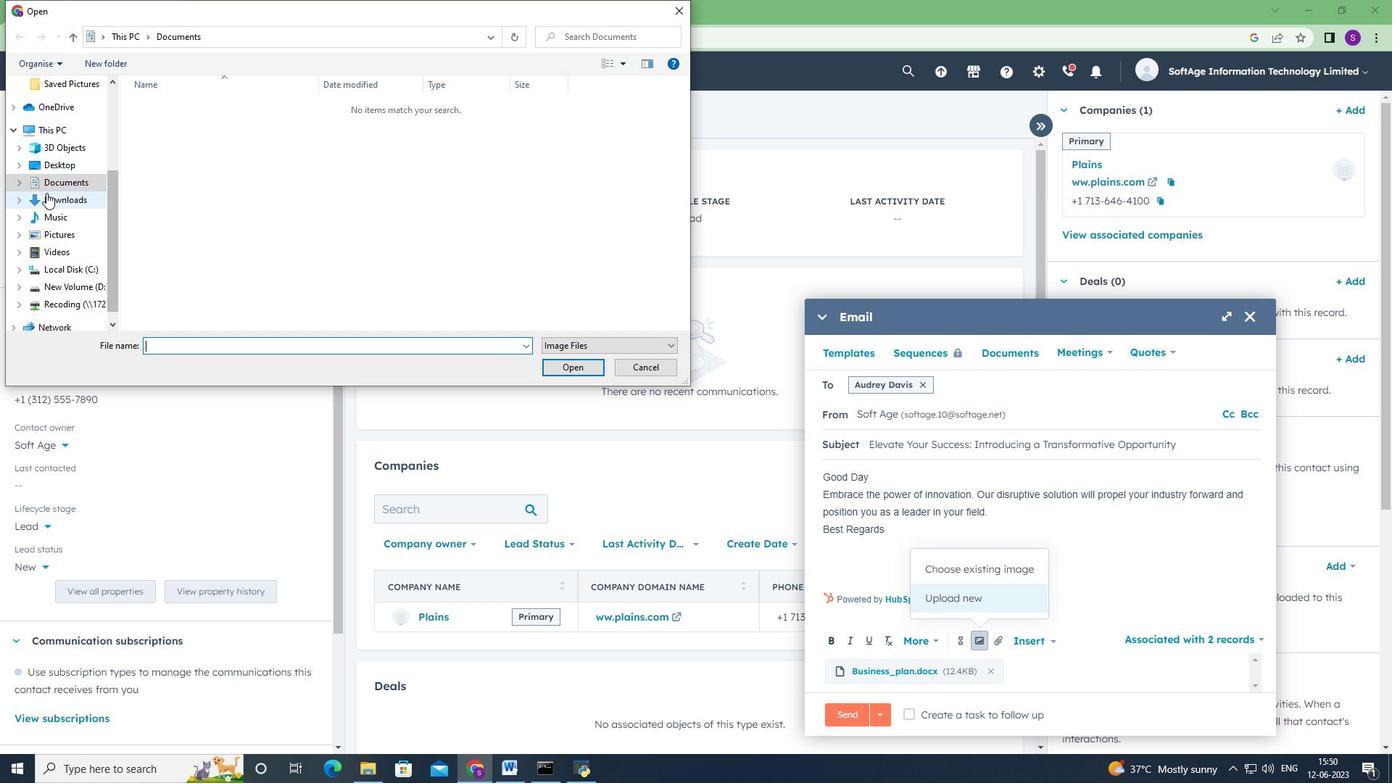 
Action: Mouse pressed left at (54, 203)
Screenshot: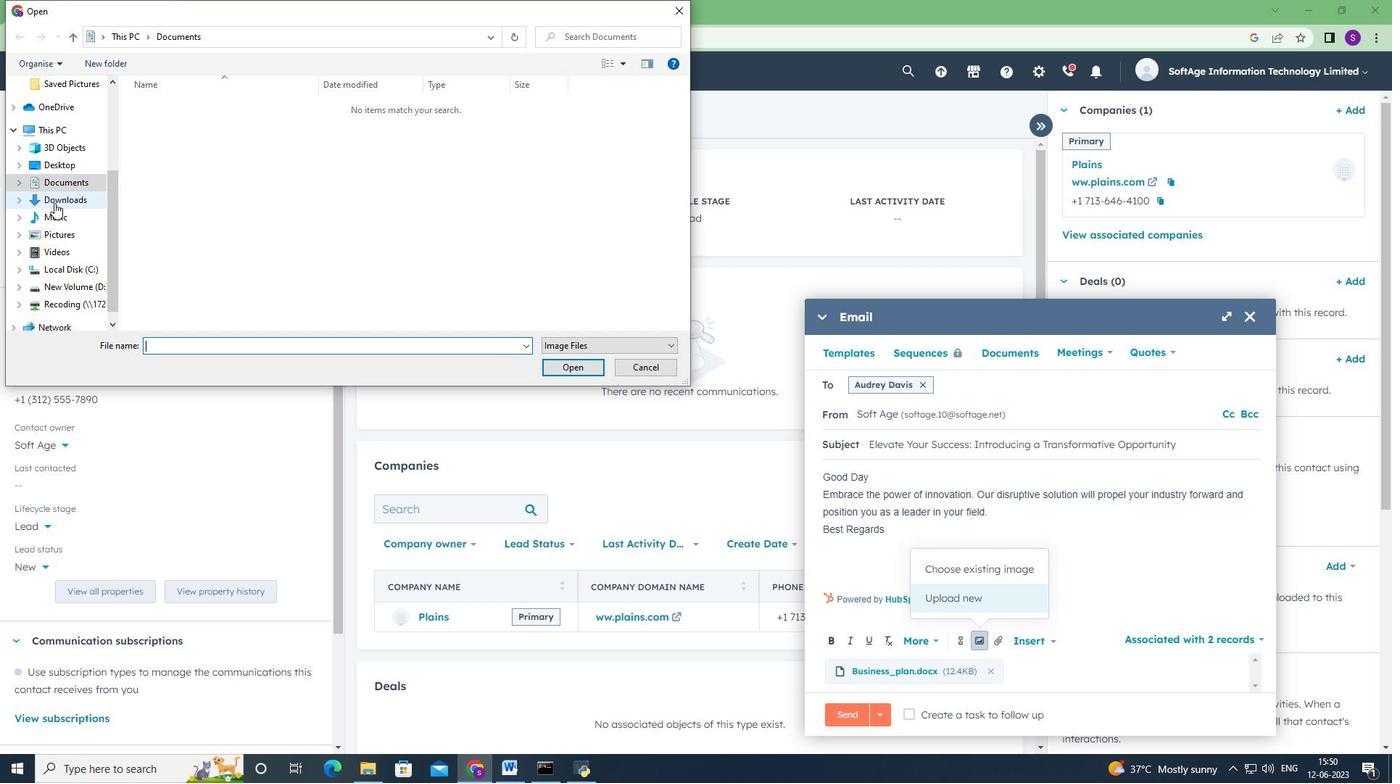 
Action: Mouse moved to (180, 131)
Screenshot: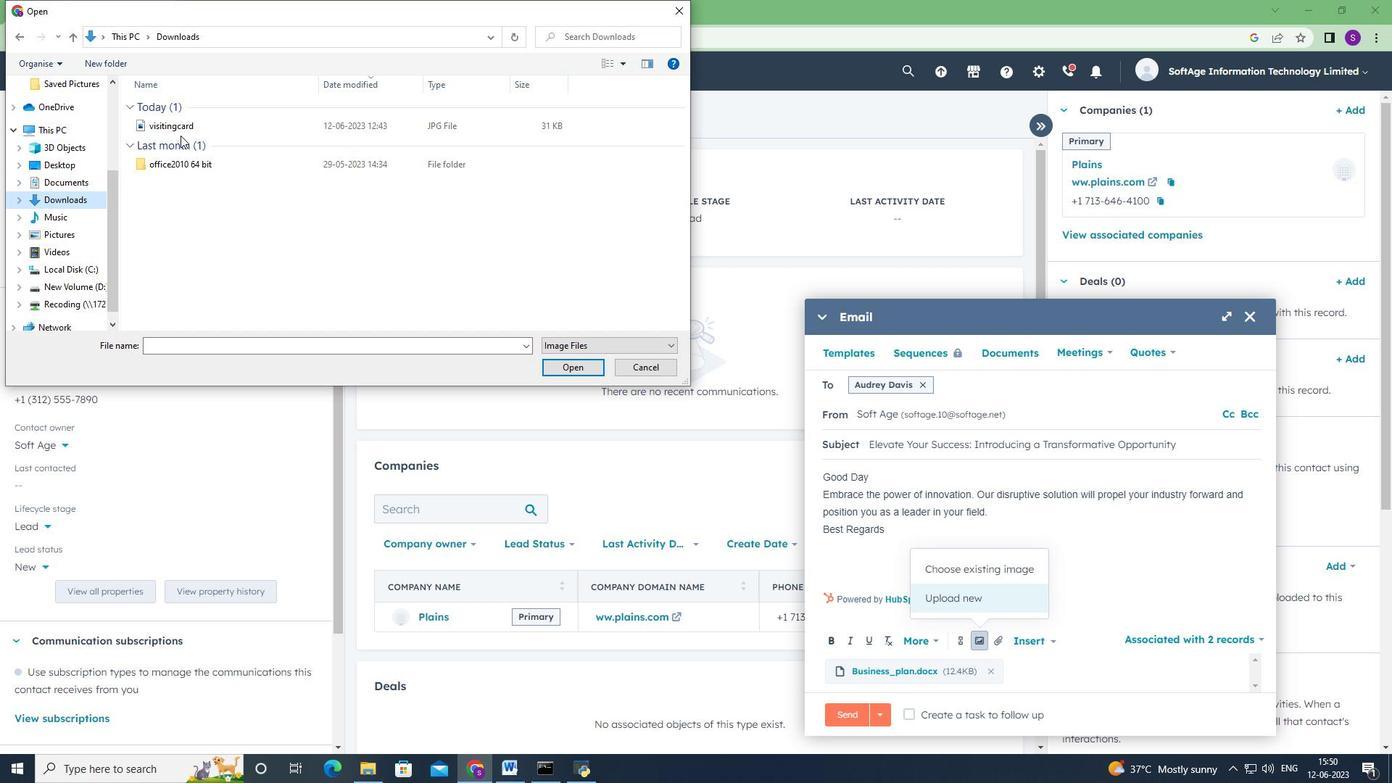 
Action: Mouse pressed left at (180, 131)
Screenshot: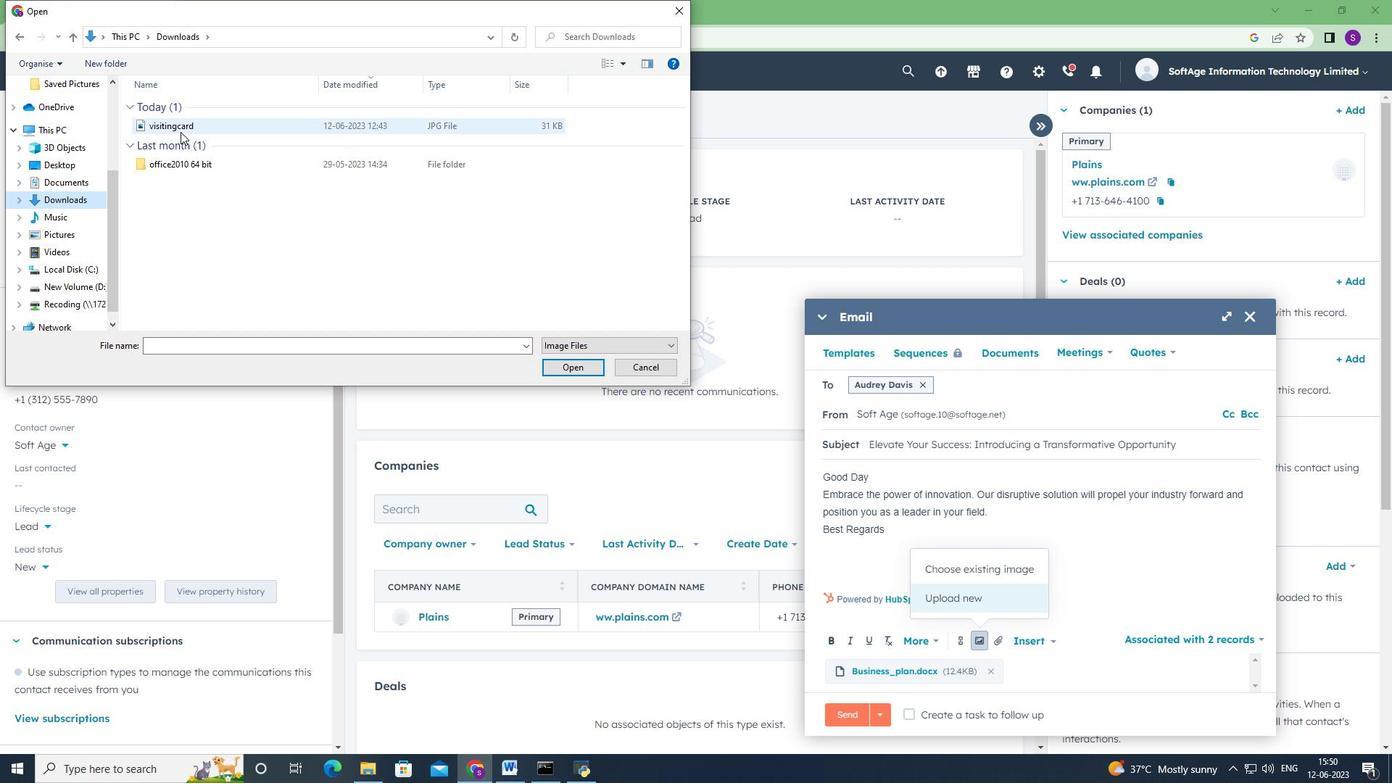 
Action: Mouse moved to (585, 371)
Screenshot: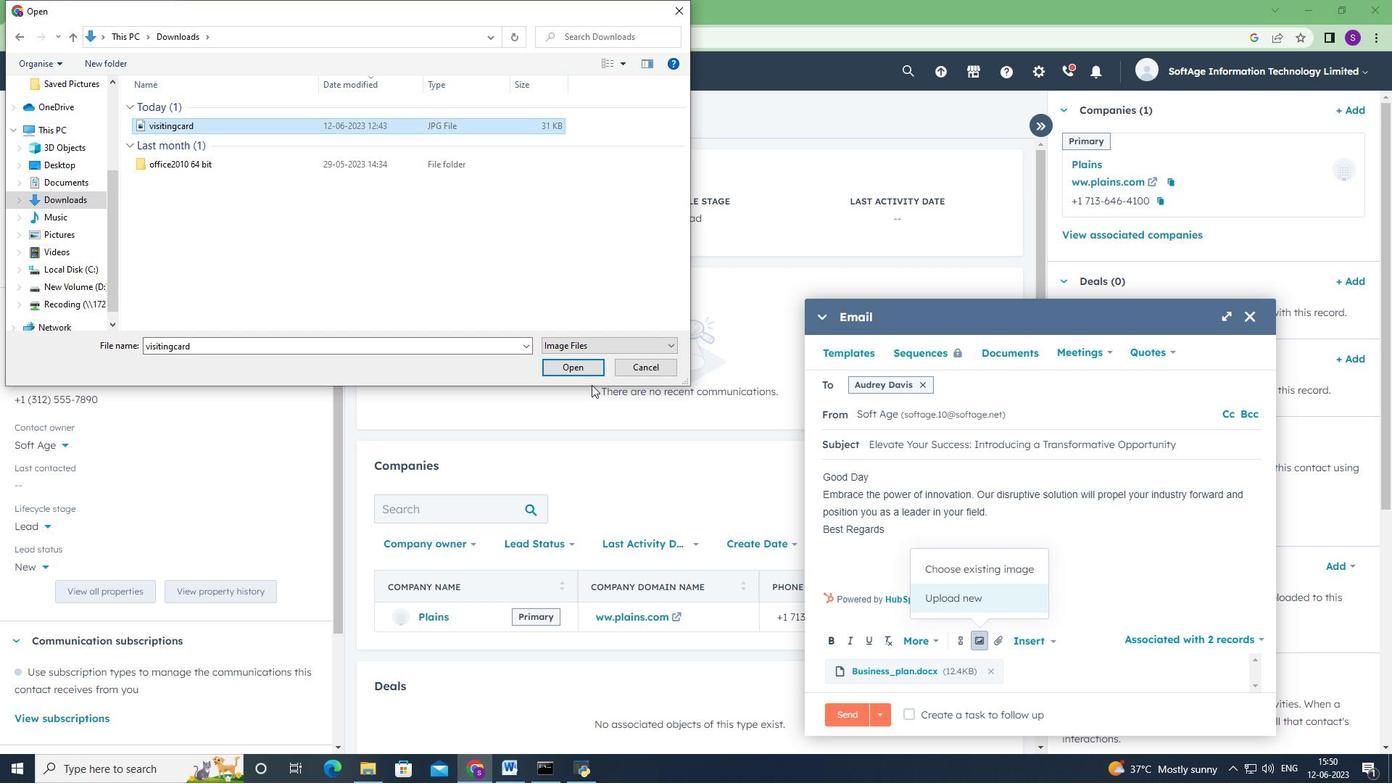 
Action: Mouse pressed left at (585, 371)
Screenshot: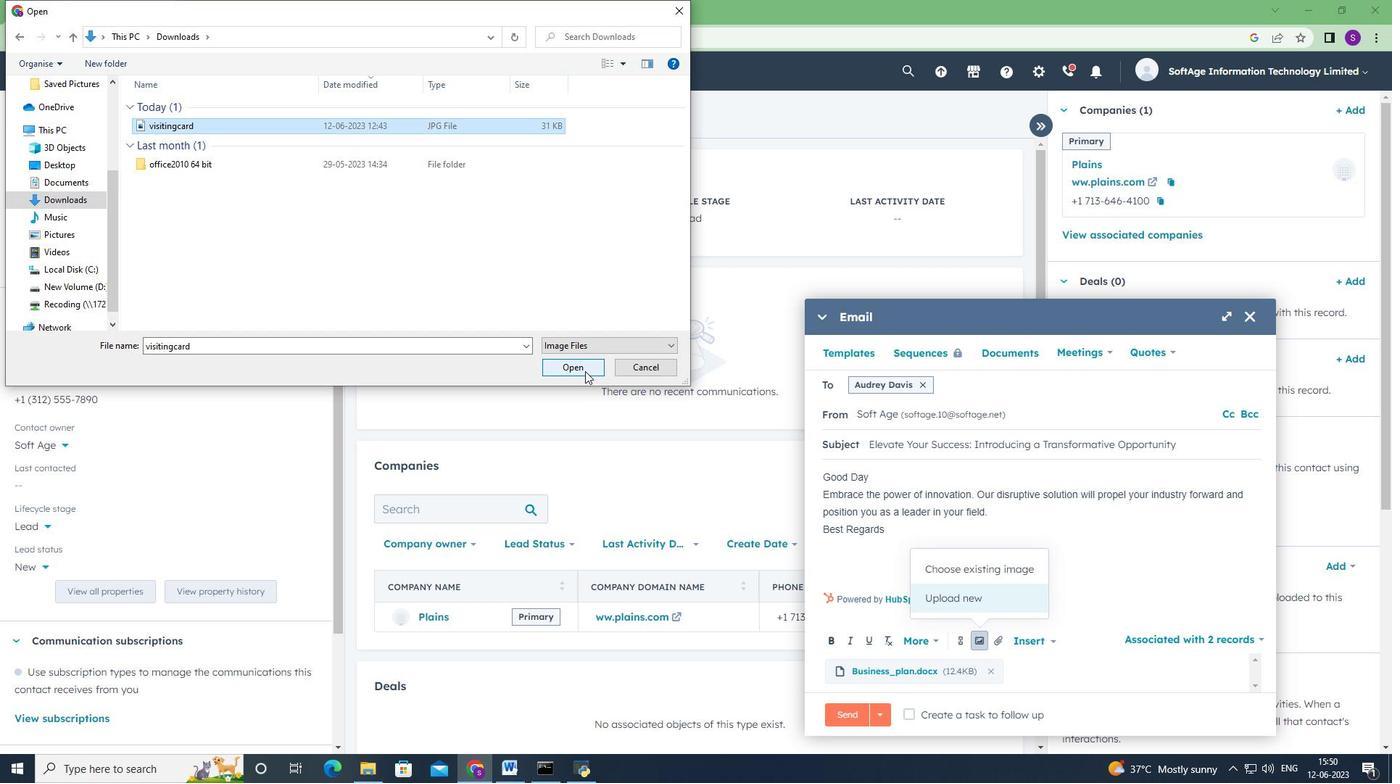 
Action: Mouse moved to (833, 396)
Screenshot: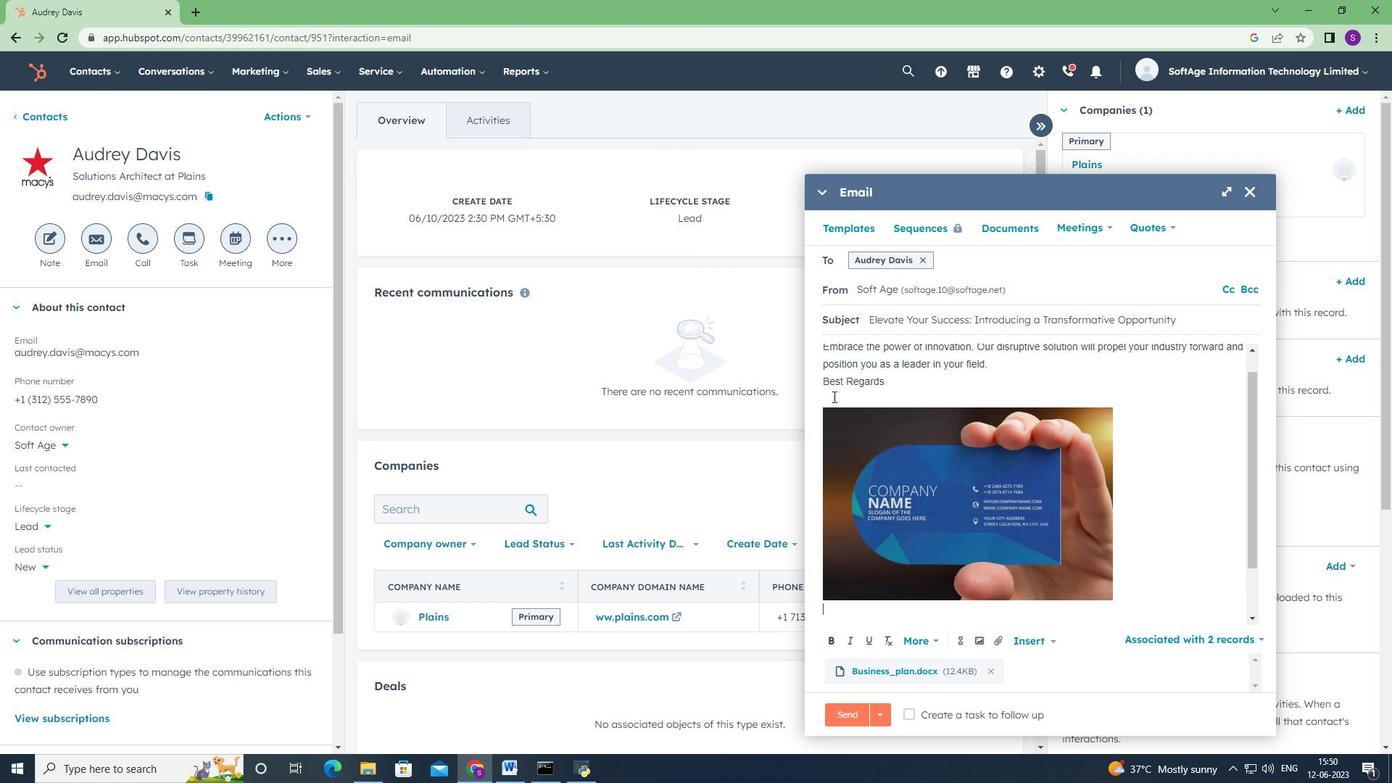 
Action: Mouse pressed left at (833, 396)
Screenshot: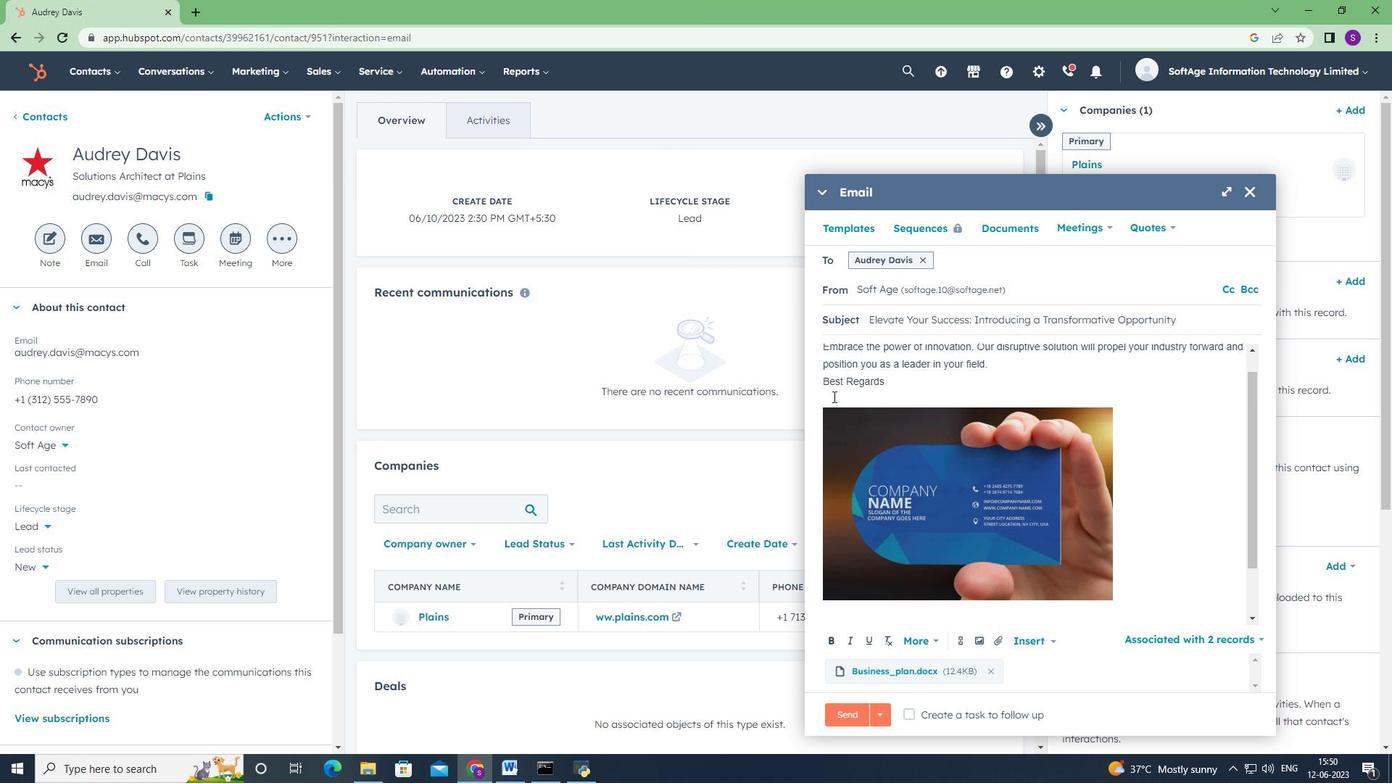 
Action: Mouse moved to (846, 399)
Screenshot: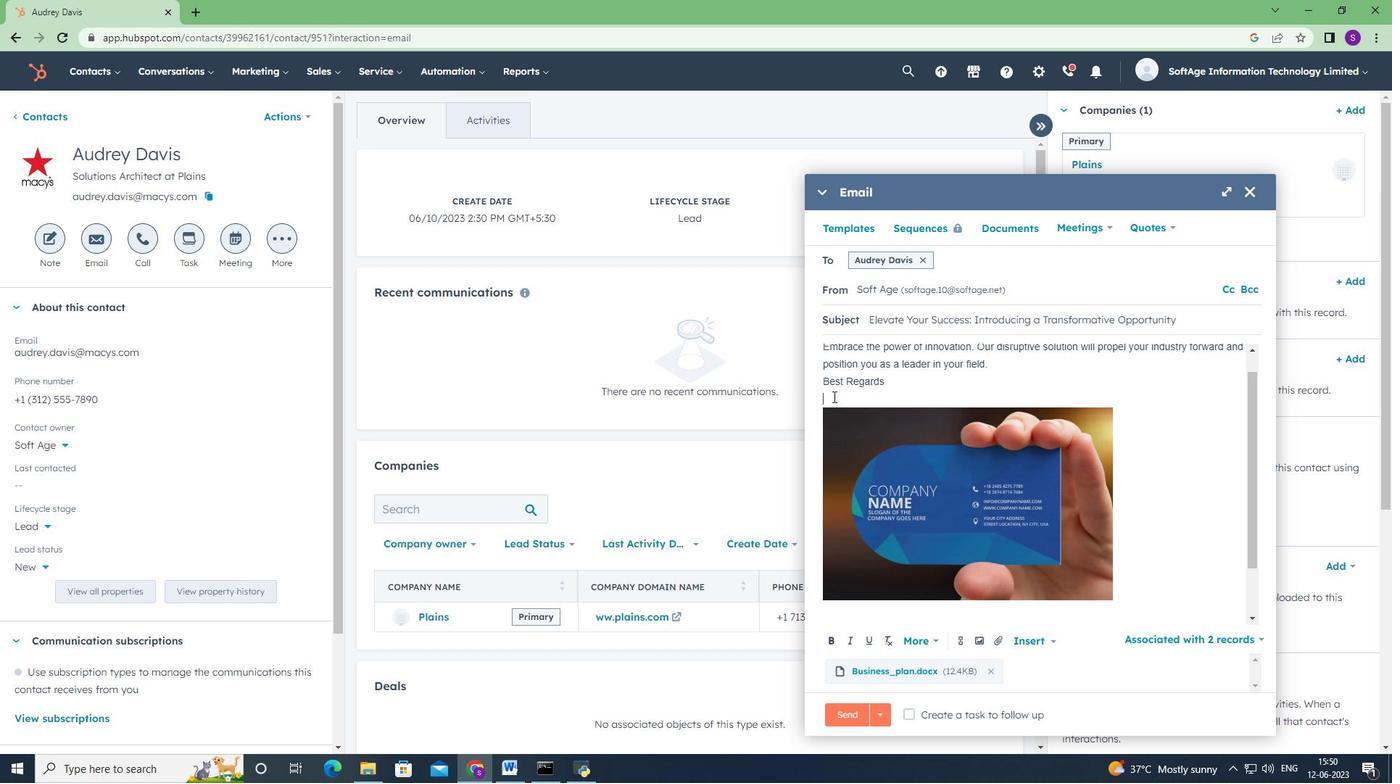
Action: Key pressed <Key.shift>Twitter<Key.space>
Screenshot: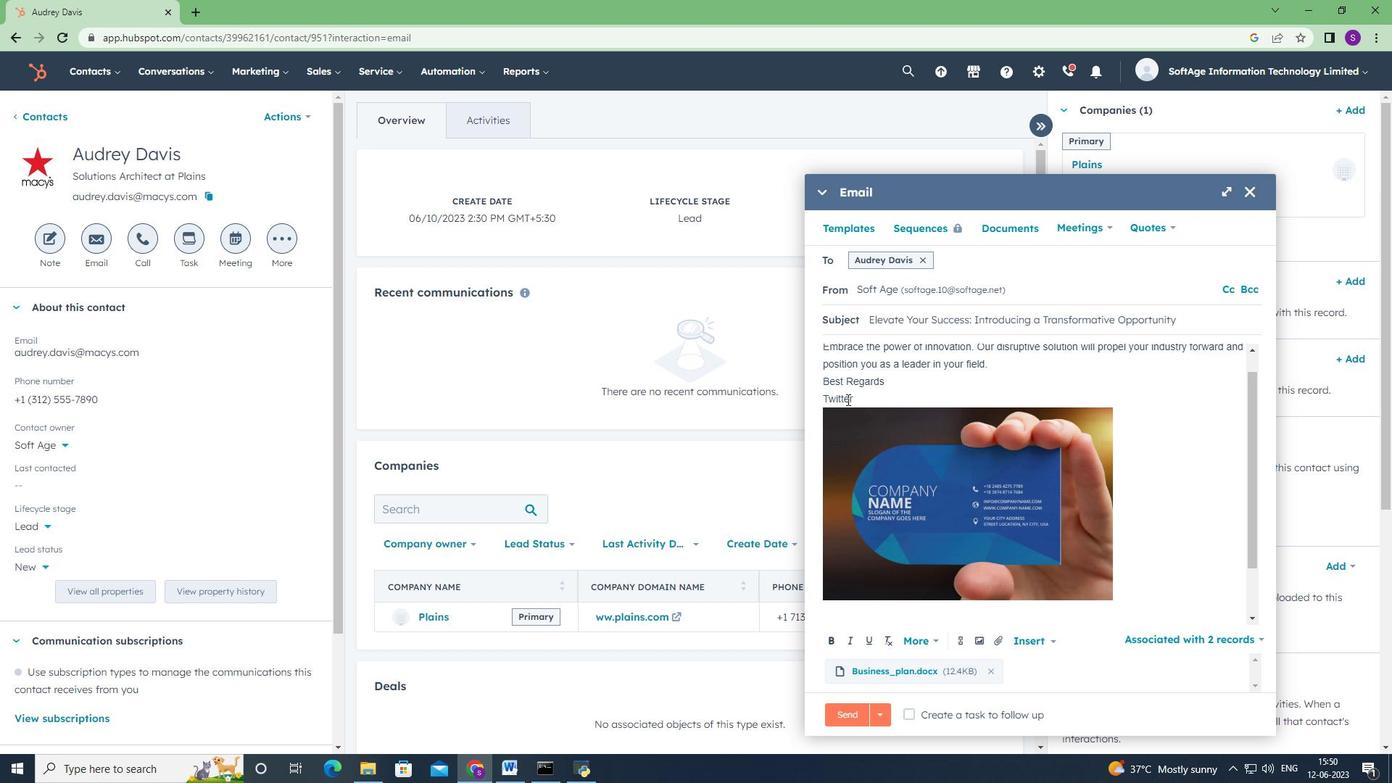 
Action: Mouse moved to (964, 635)
Screenshot: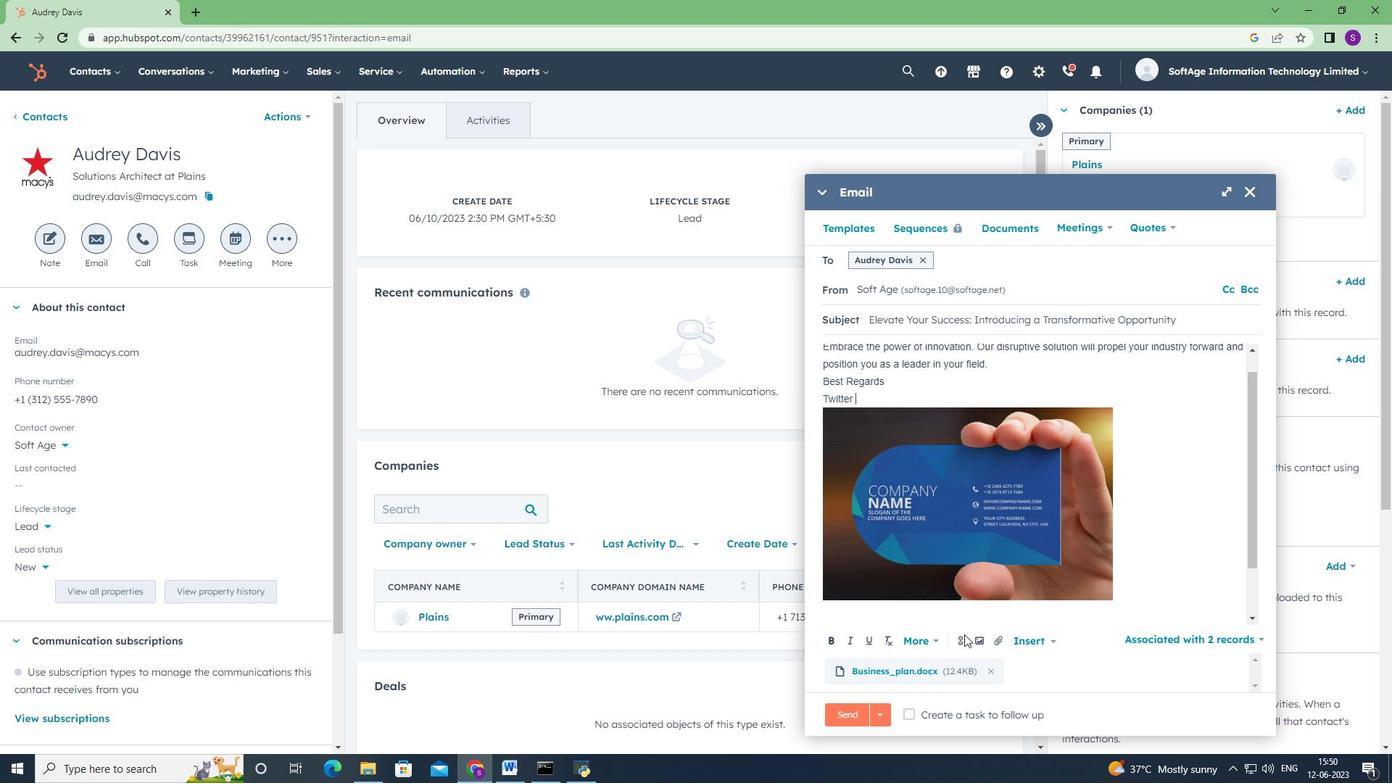 
Action: Mouse pressed left at (964, 635)
Screenshot: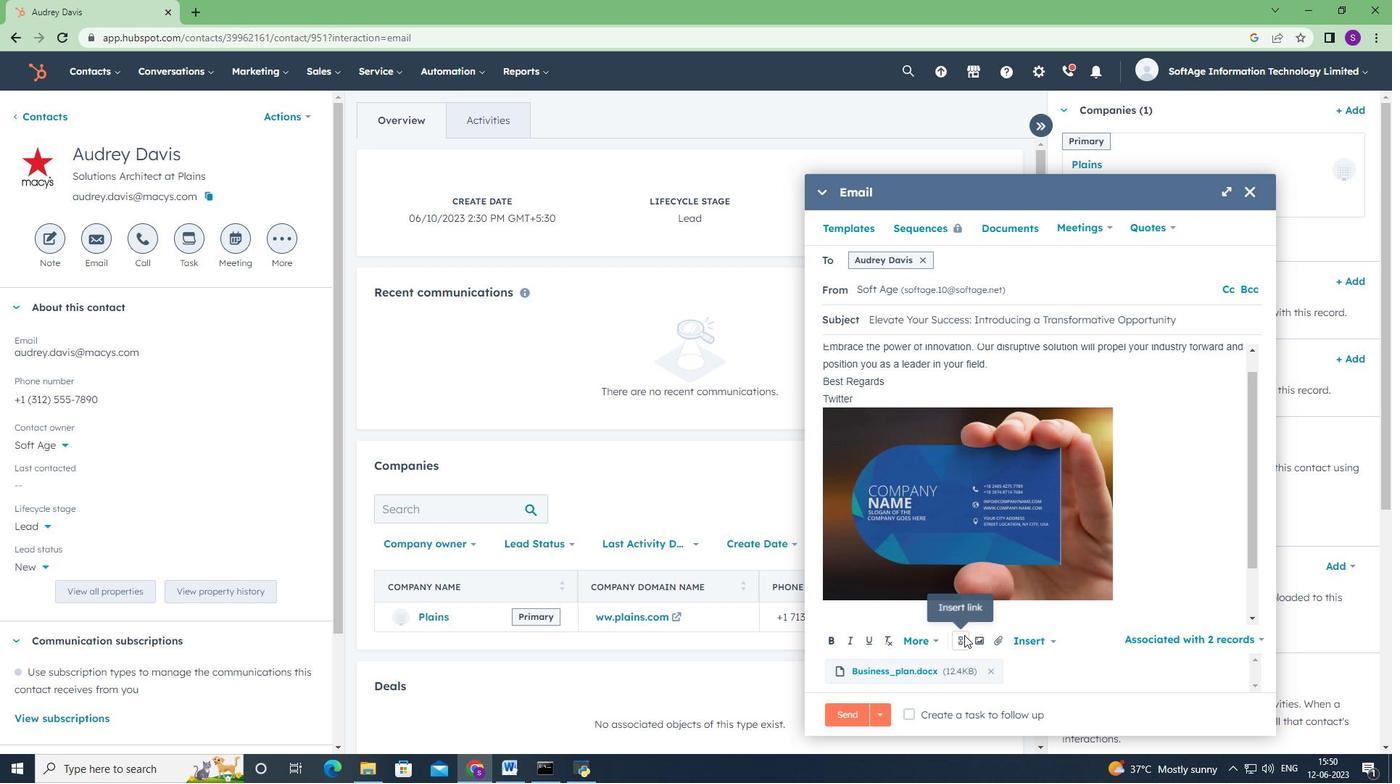 
Action: Mouse moved to (981, 569)
Screenshot: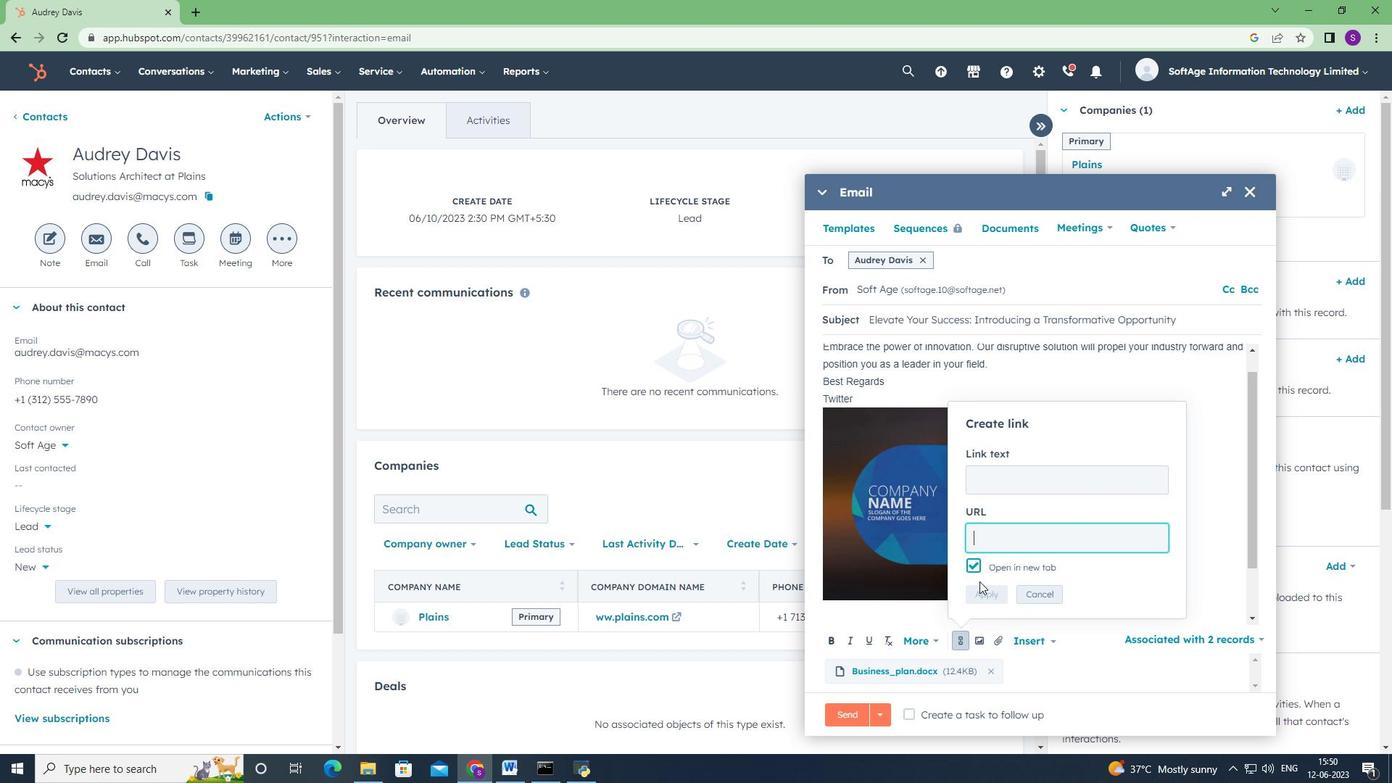 
Action: Key pressed twitter.com
Screenshot: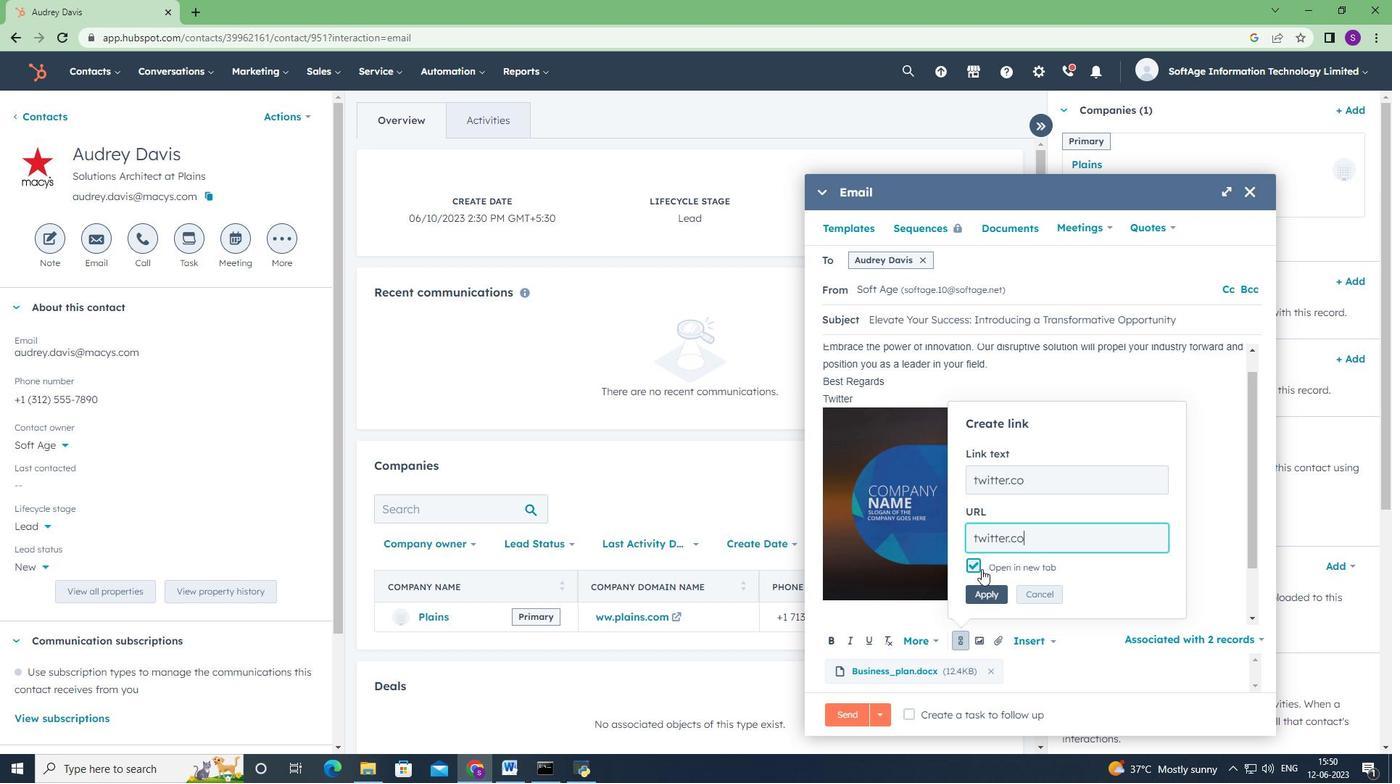 
Action: Mouse moved to (993, 588)
Screenshot: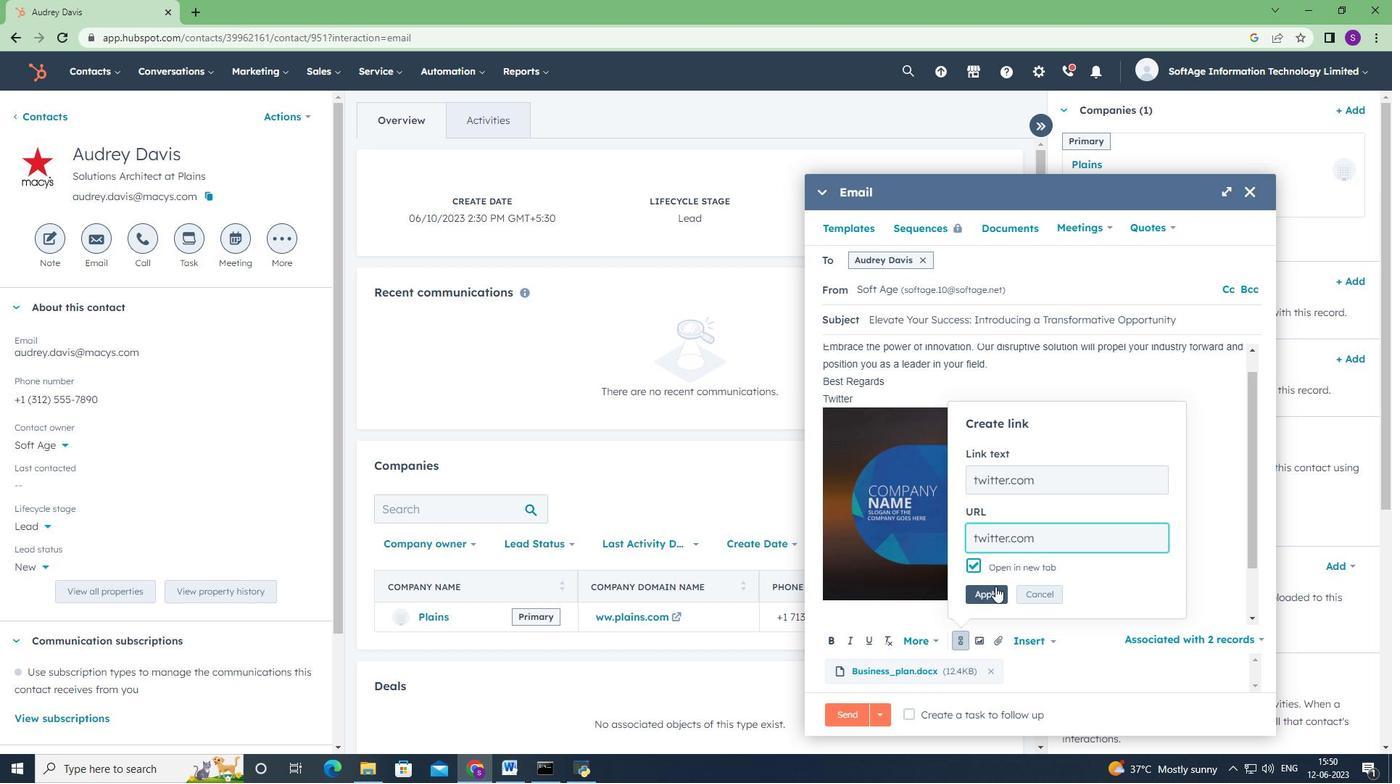 
Action: Mouse pressed left at (993, 588)
Screenshot: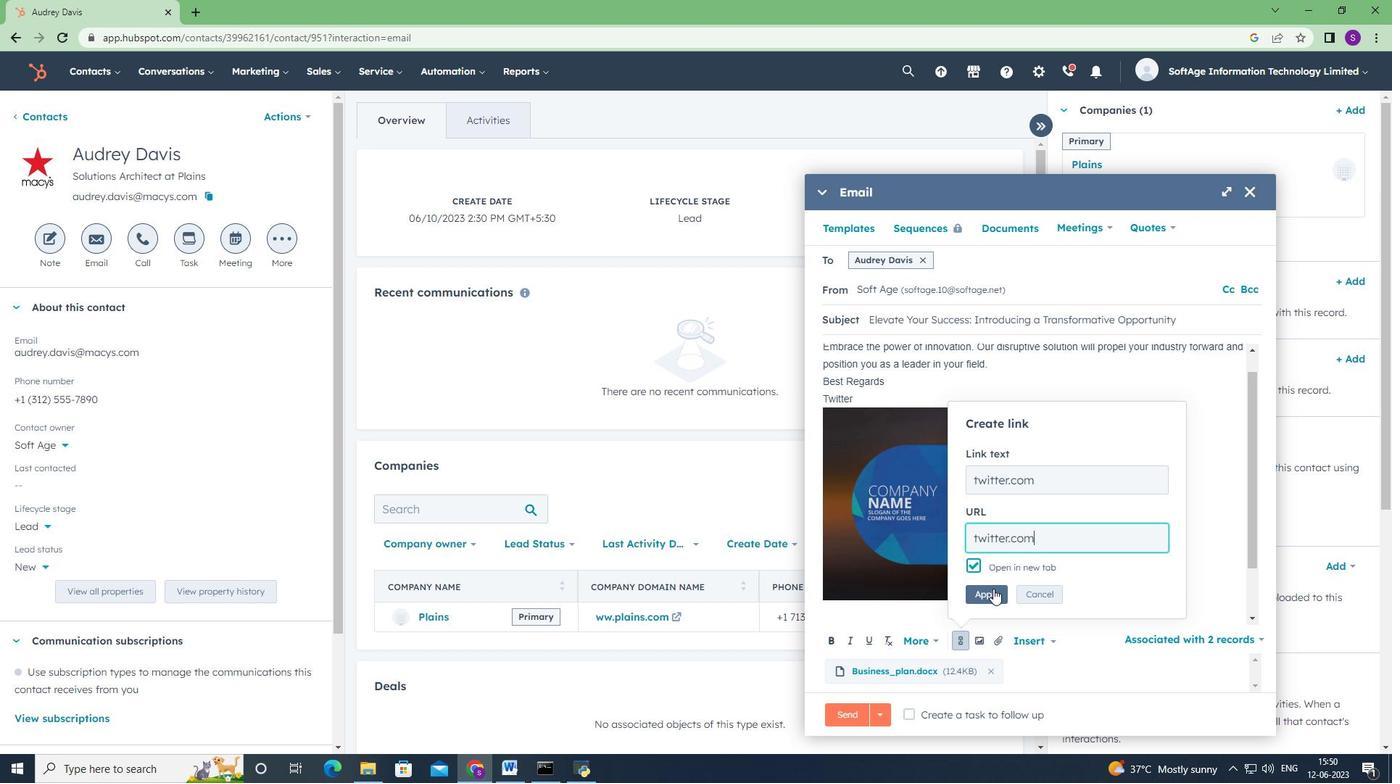 
Action: Mouse moved to (905, 712)
Screenshot: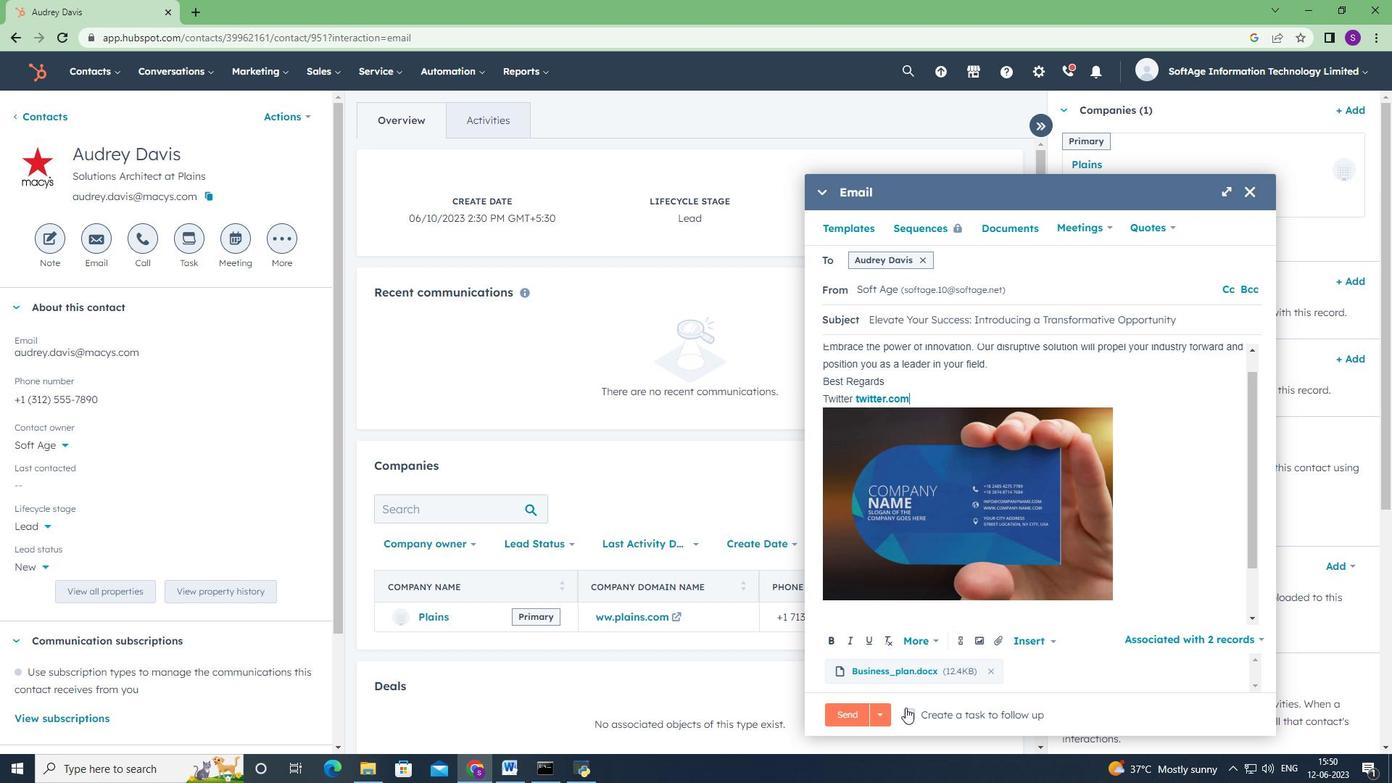 
Action: Mouse pressed left at (905, 712)
Screenshot: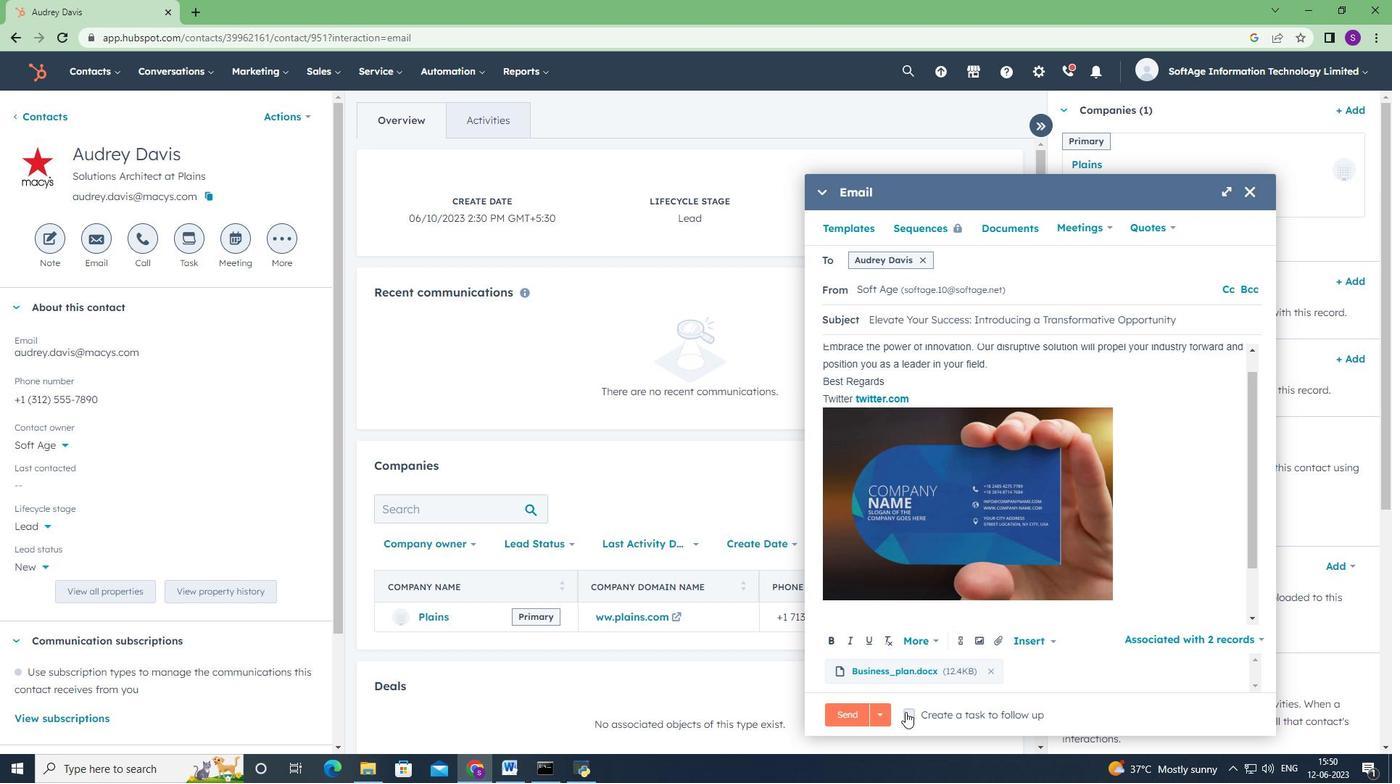 
Action: Mouse moved to (1201, 710)
Screenshot: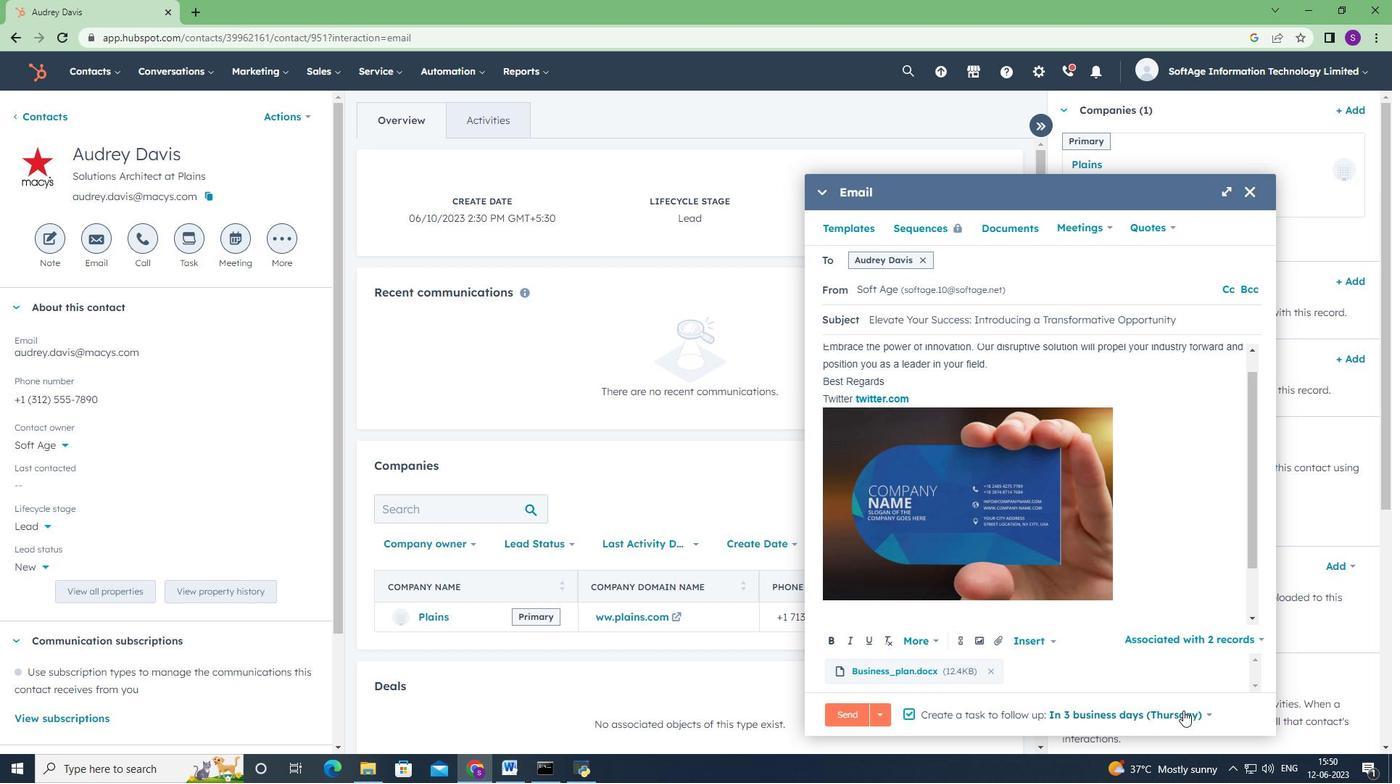 
Action: Mouse pressed left at (1201, 710)
Screenshot: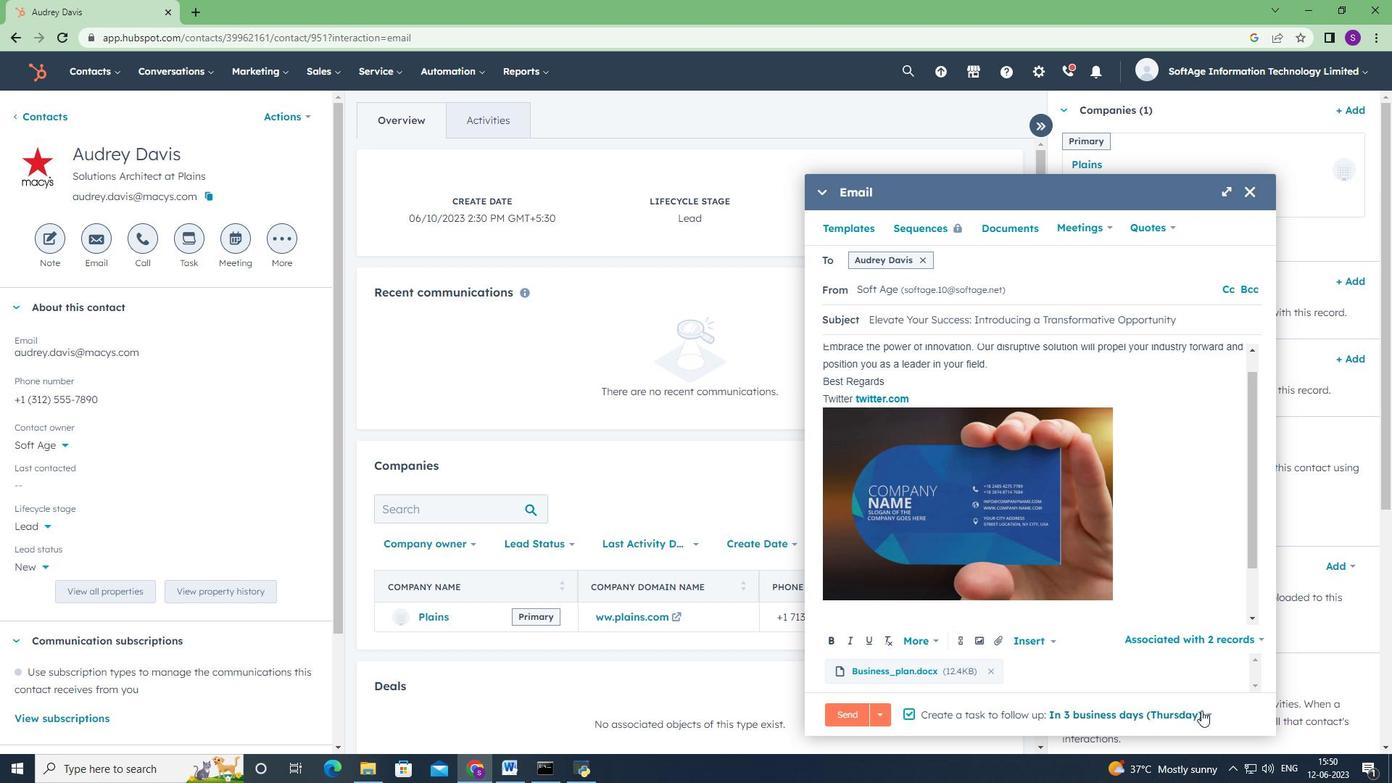 
Action: Mouse moved to (1127, 665)
Screenshot: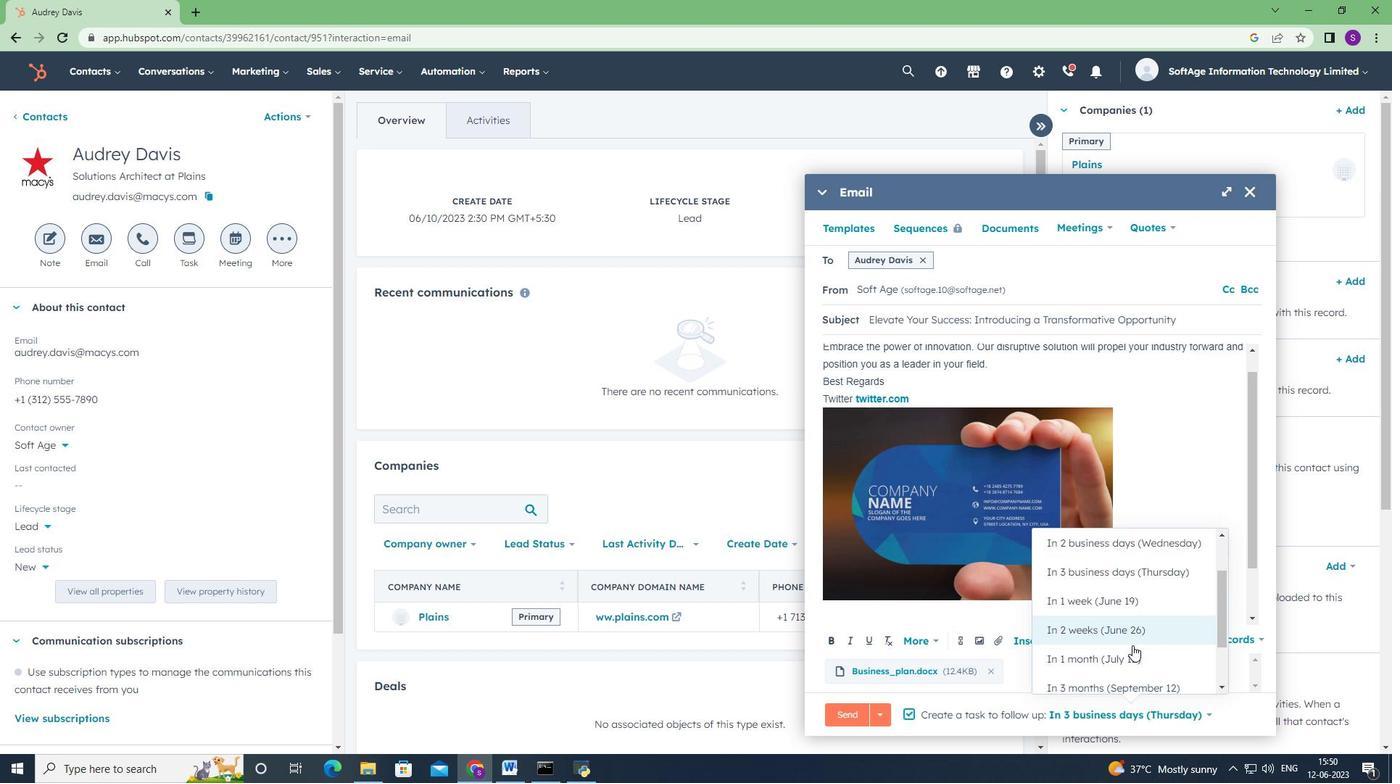 
Action: Mouse pressed left at (1127, 665)
Screenshot: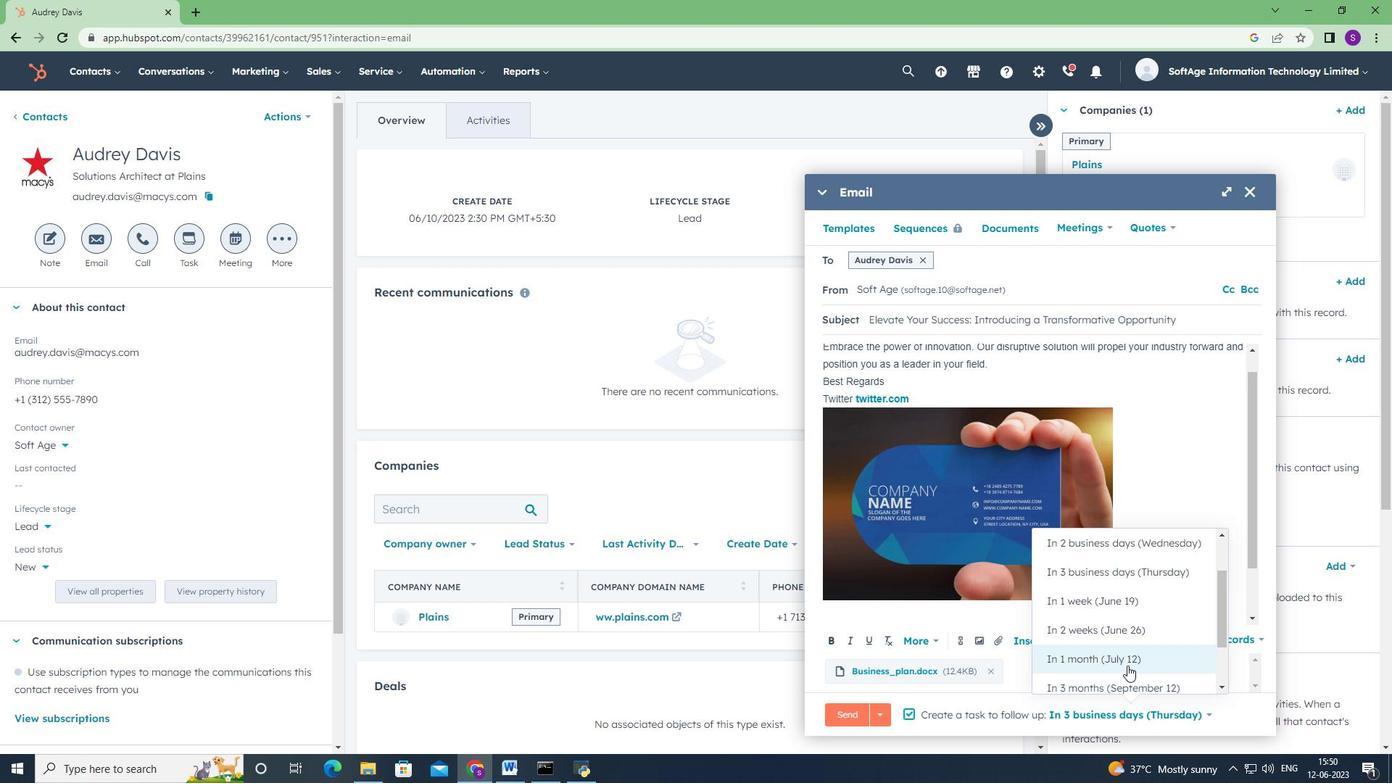 
Action: Mouse moved to (857, 714)
Screenshot: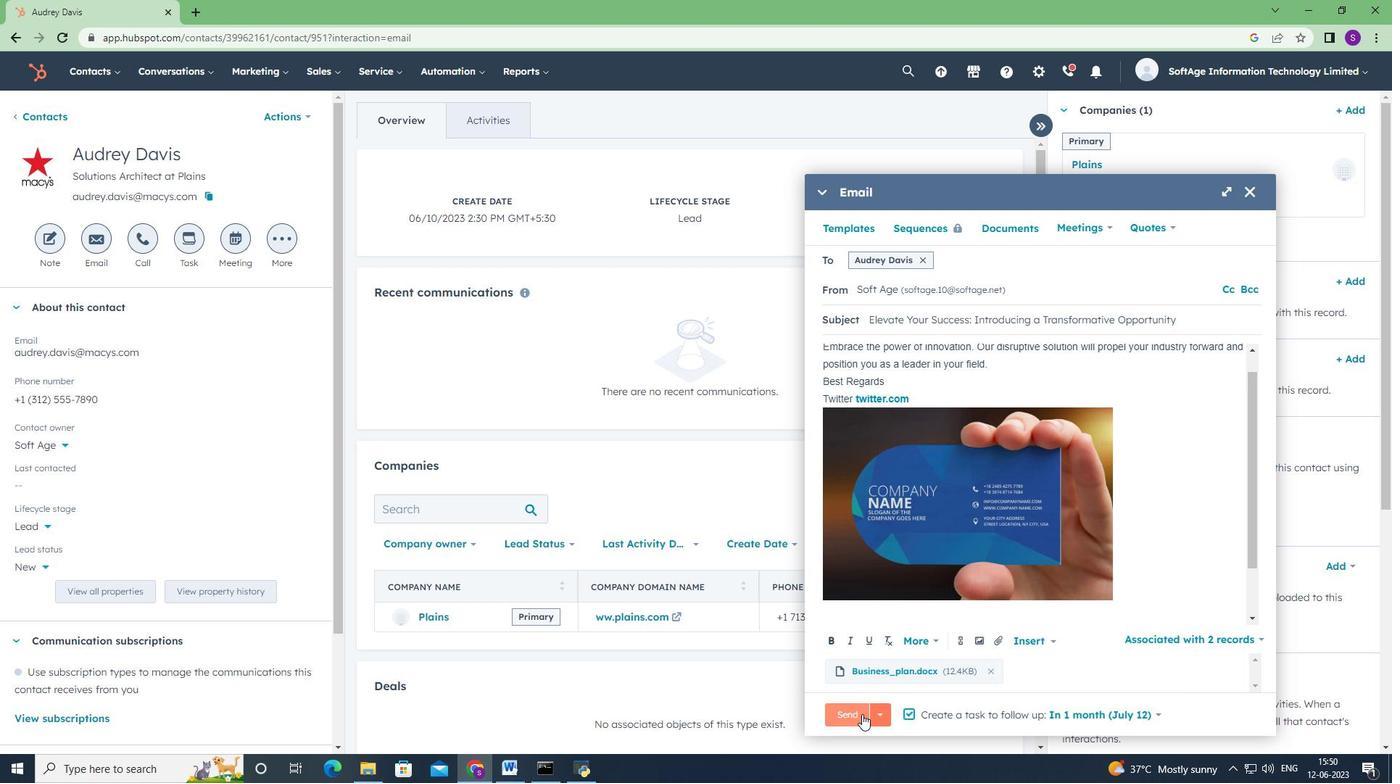 
Action: Mouse pressed left at (857, 714)
Screenshot: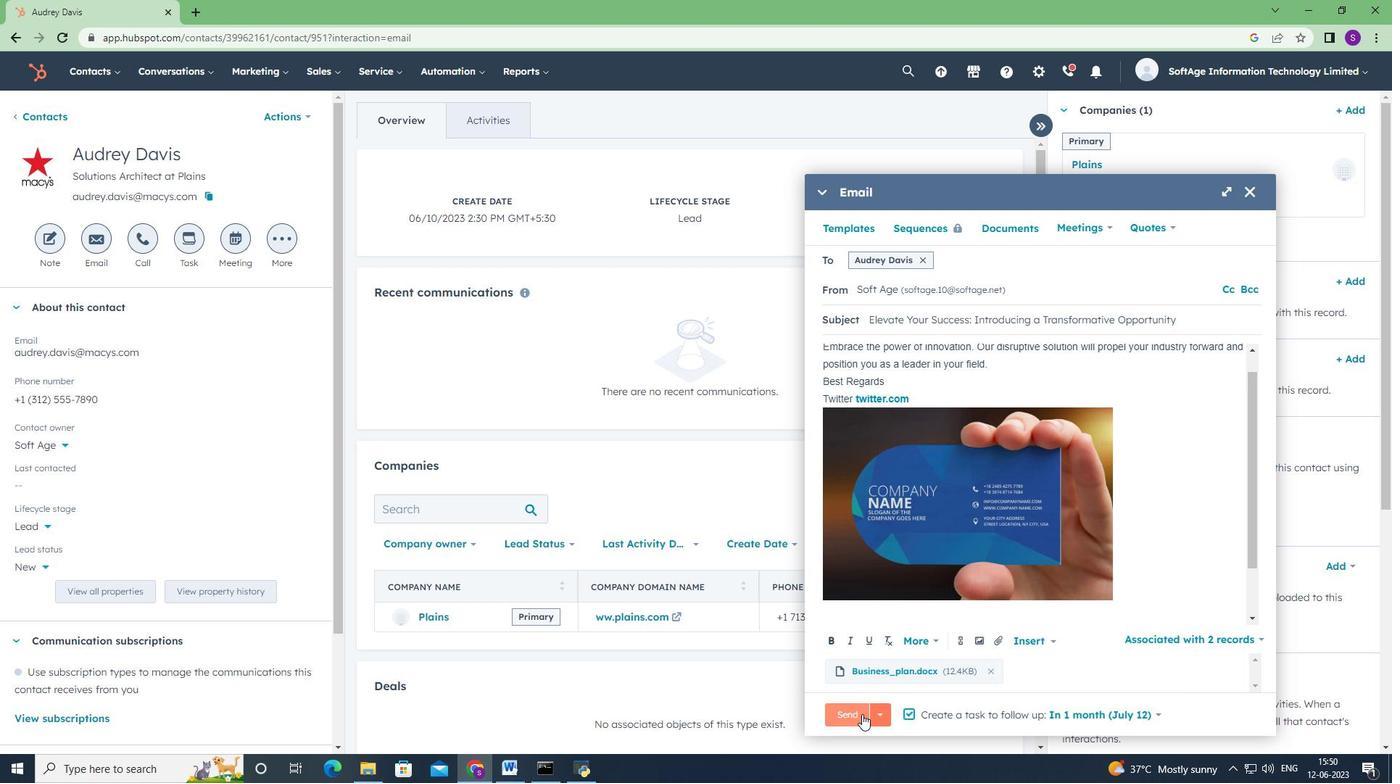 
Action: Mouse moved to (673, 448)
Screenshot: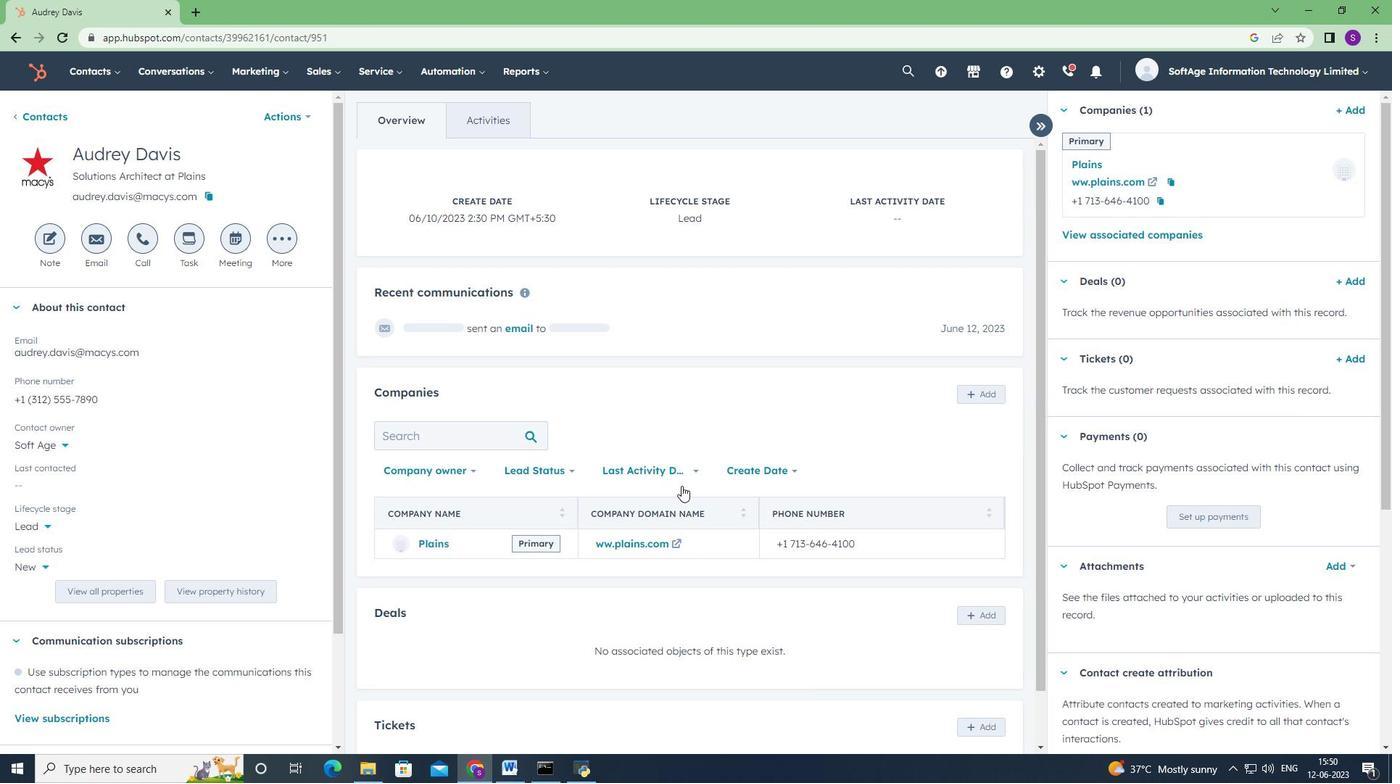 
